 Task: Create Records for Expense Category object.
Action: Mouse moved to (10, 67)
Screenshot: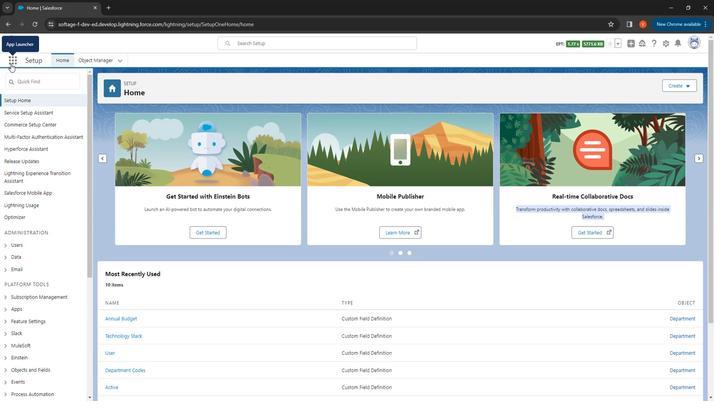 
Action: Mouse pressed left at (10, 67)
Screenshot: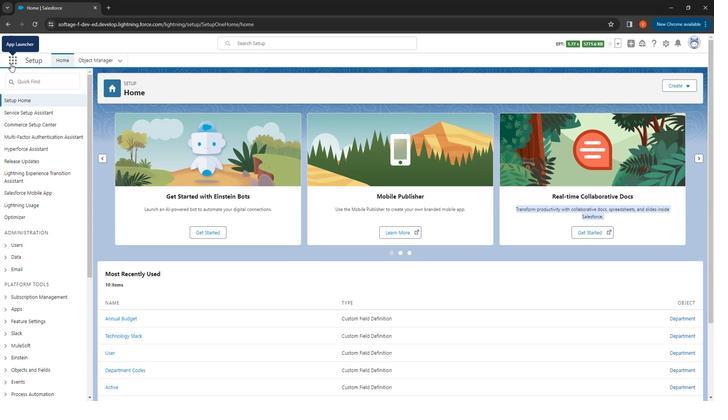 
Action: Mouse moved to (56, 100)
Screenshot: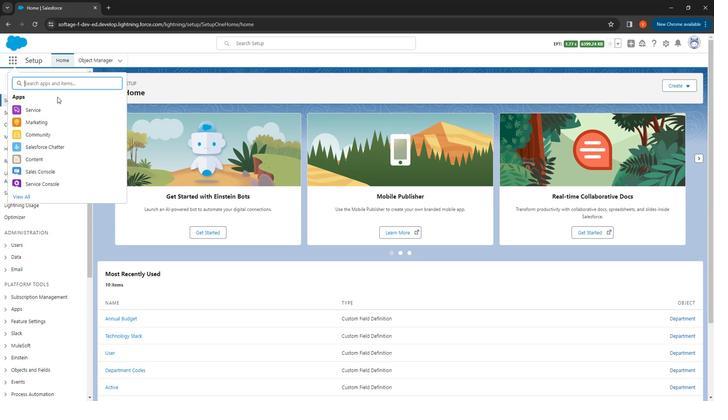 
Action: Key pressed e
Screenshot: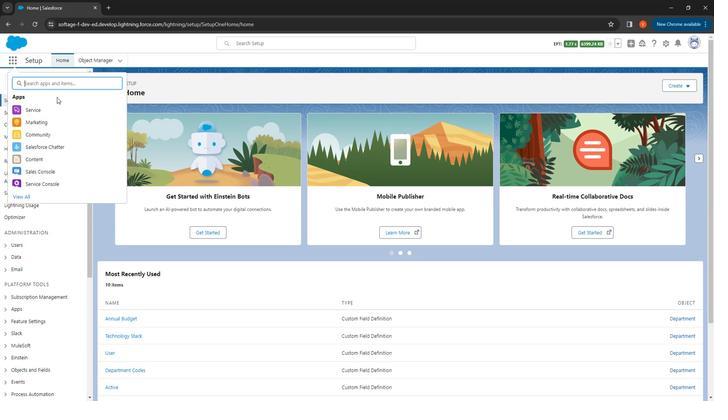 
Action: Mouse moved to (56, 101)
Screenshot: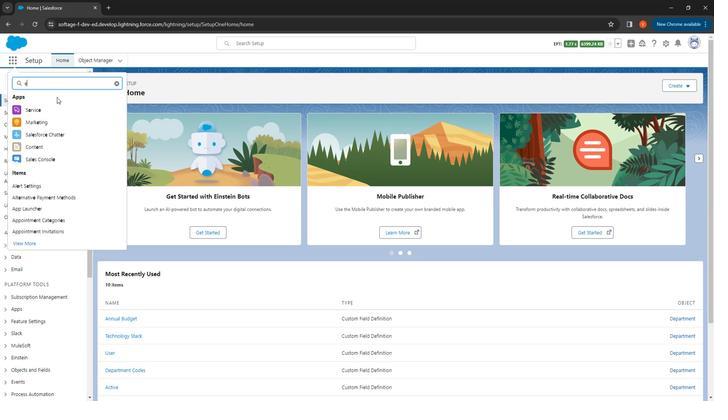 
Action: Key pressed x
Screenshot: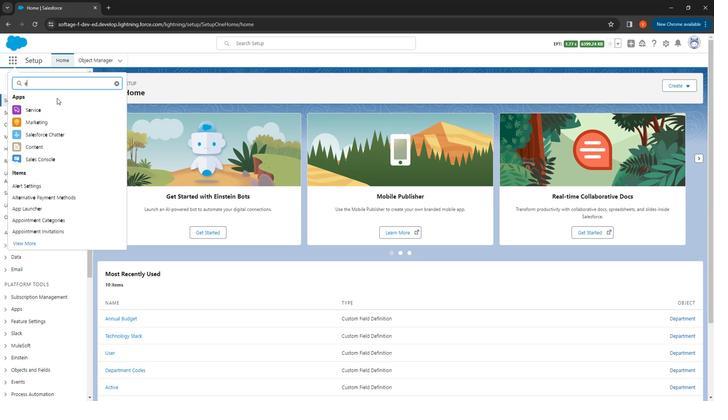 
Action: Mouse moved to (64, 99)
Screenshot: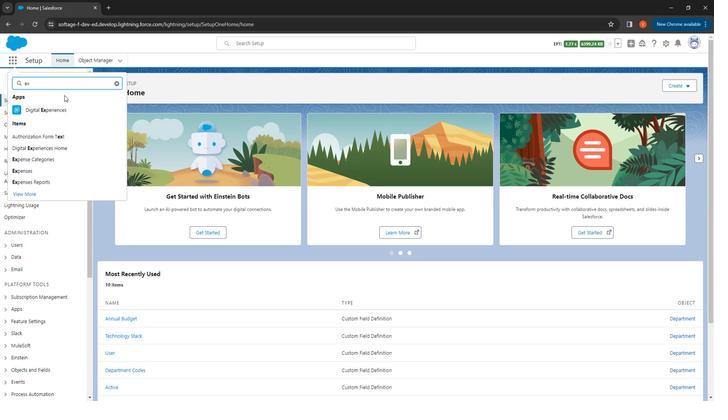 
Action: Key pressed p
Screenshot: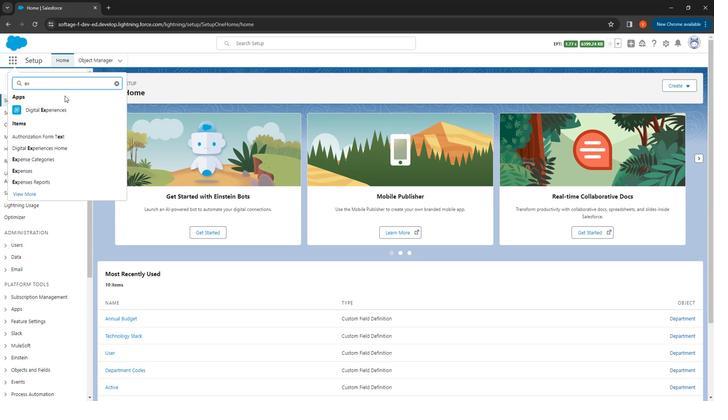 
Action: Mouse moved to (65, 98)
Screenshot: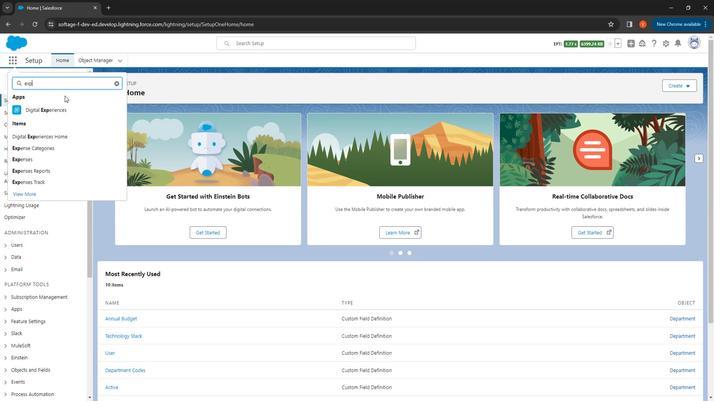 
Action: Key pressed e
Screenshot: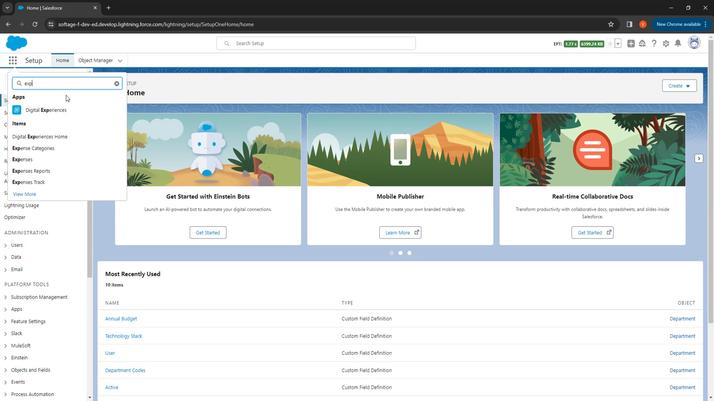 
Action: Mouse moved to (66, 98)
Screenshot: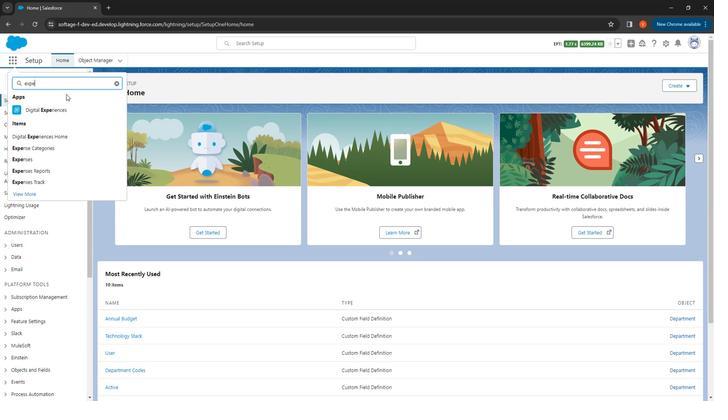 
Action: Key pressed n
Screenshot: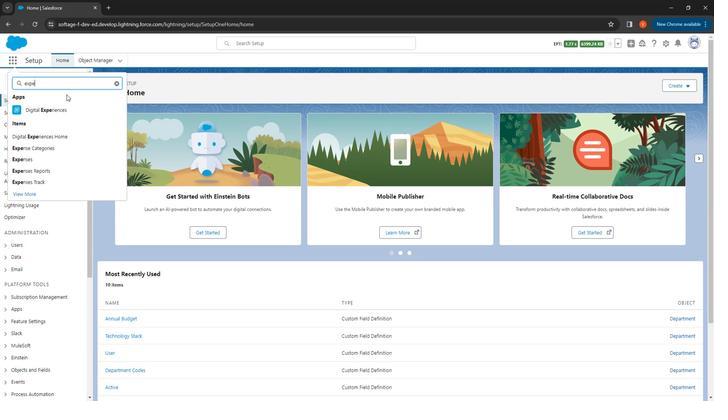 
Action: Mouse moved to (66, 98)
Screenshot: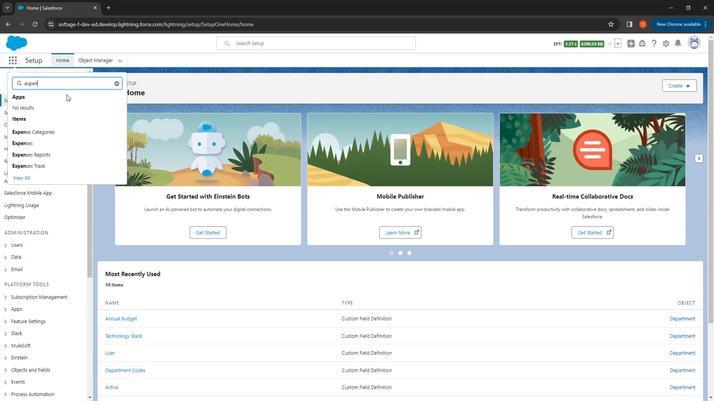 
Action: Key pressed s
Screenshot: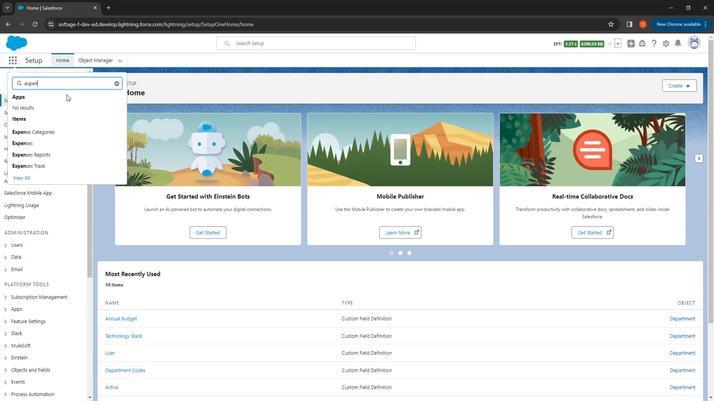 
Action: Mouse moved to (34, 132)
Screenshot: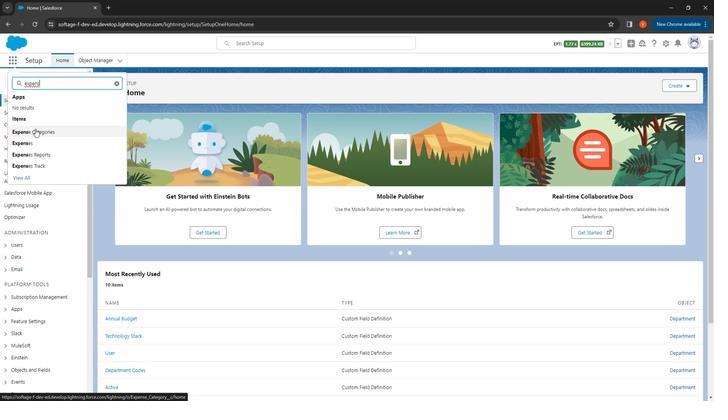 
Action: Mouse pressed left at (34, 132)
Screenshot: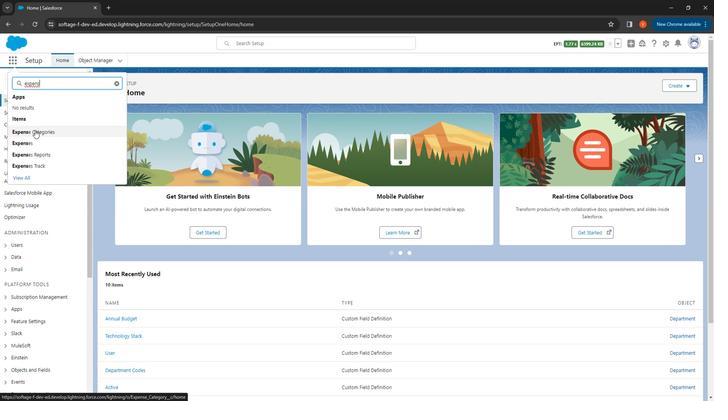 
Action: Mouse moved to (620, 92)
Screenshot: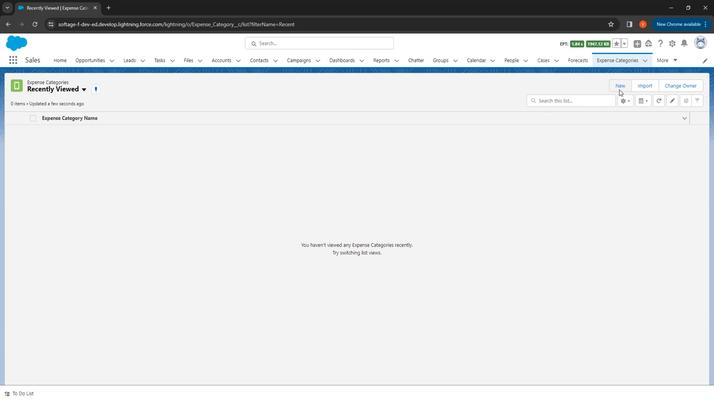 
Action: Mouse pressed left at (620, 92)
Screenshot: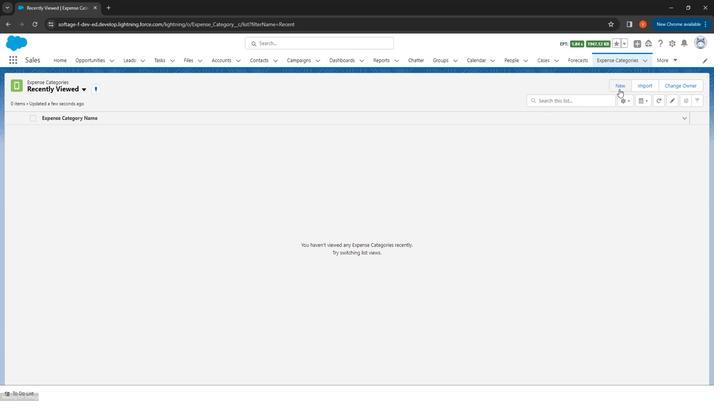 
Action: Mouse moved to (264, 124)
Screenshot: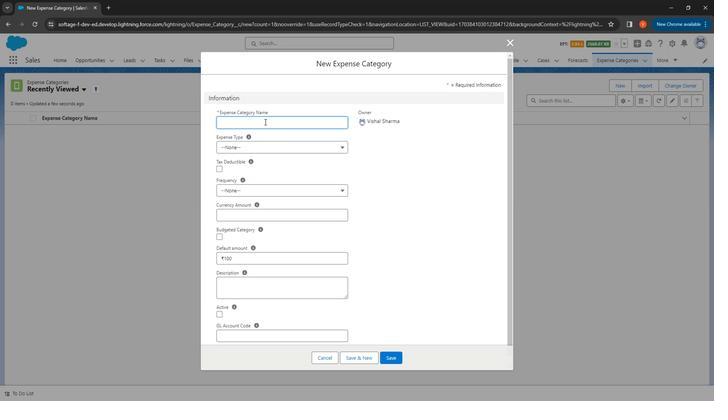 
Action: Mouse pressed left at (264, 124)
Screenshot: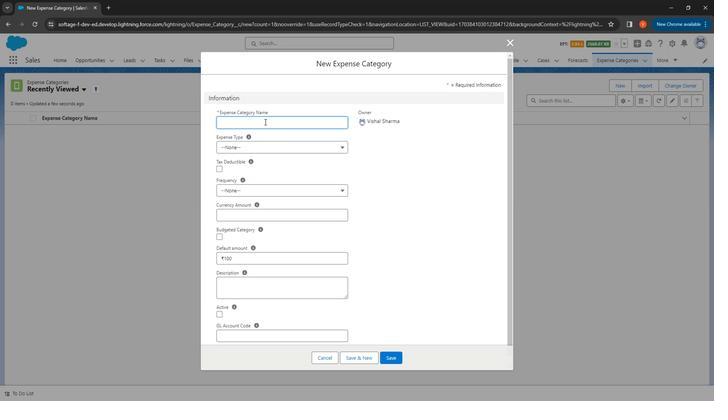 
Action: Mouse moved to (246, 112)
Screenshot: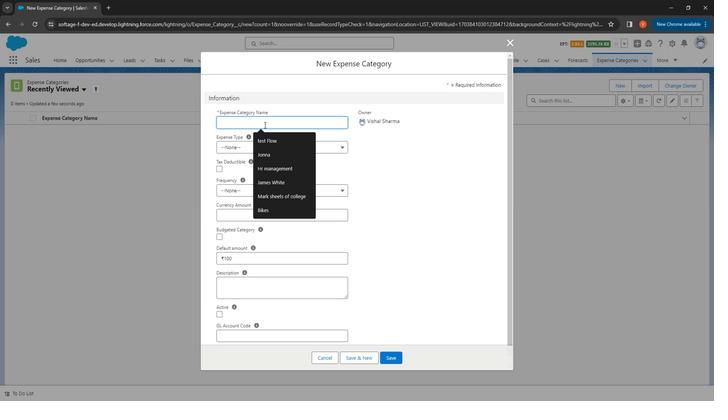 
Action: Key pressed <Key.shift>
Screenshot: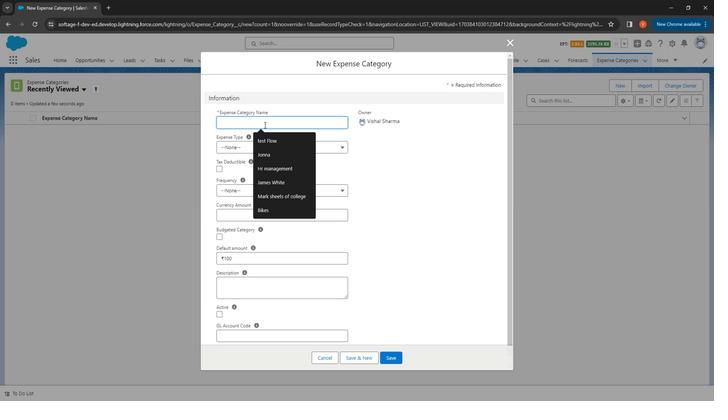 
Action: Mouse moved to (240, 107)
Screenshot: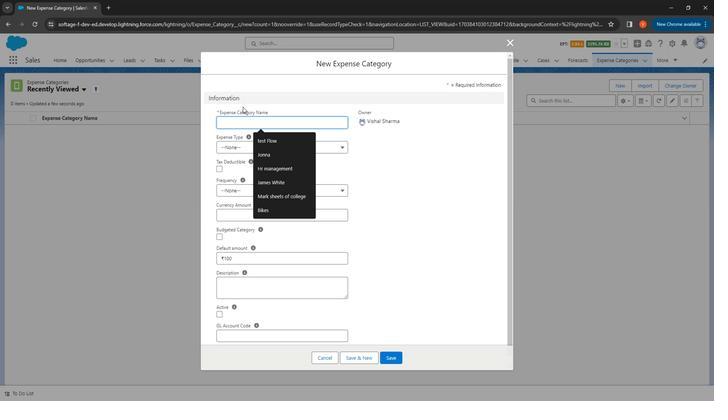 
Action: Key pressed <Key.shift><Key.shift><Key.shift><Key.shift><Key.shift><Key.shift><Key.shift><Key.shift><Key.shift><Key.shift><Key.shift>My<Key.space><Key.shift><Key.shift><Key.shift><Key.shift><Key.shift><Key.shift><Key.shift><Key.shift><Key.shift><Key.shift>Expence<Key.backspace>se<Key.backspace><Key.backspace>s<Key.backspace><Key.backspace>se<Key.left><Key.left><Key.left><Key.left><Key.left><Key.left><Key.left><Key.shift><Key.shift>Personal<Key.space>
Screenshot: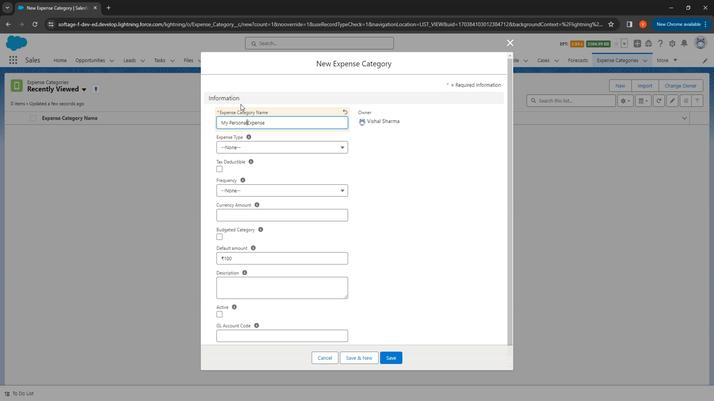 
Action: Mouse moved to (259, 149)
Screenshot: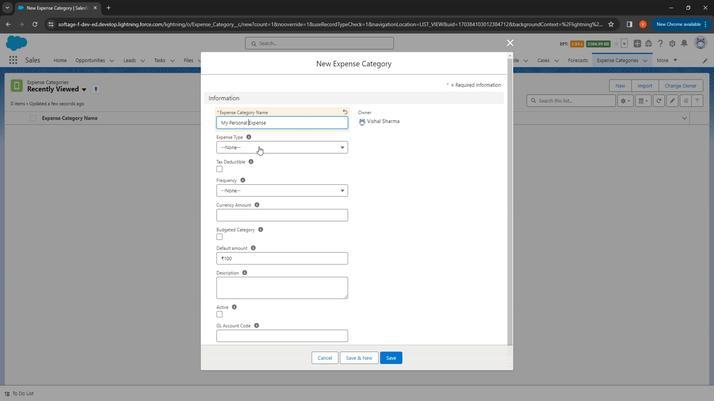 
Action: Mouse pressed left at (259, 149)
Screenshot: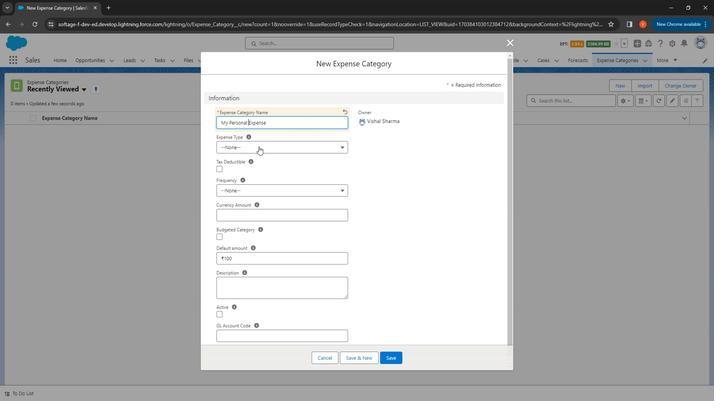
Action: Mouse moved to (268, 195)
Screenshot: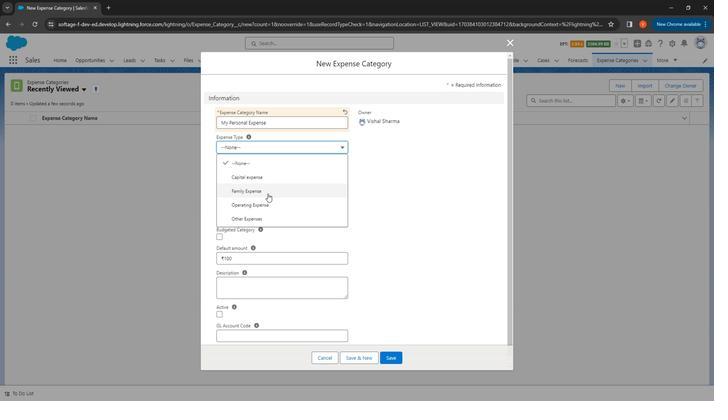 
Action: Mouse pressed left at (268, 195)
Screenshot: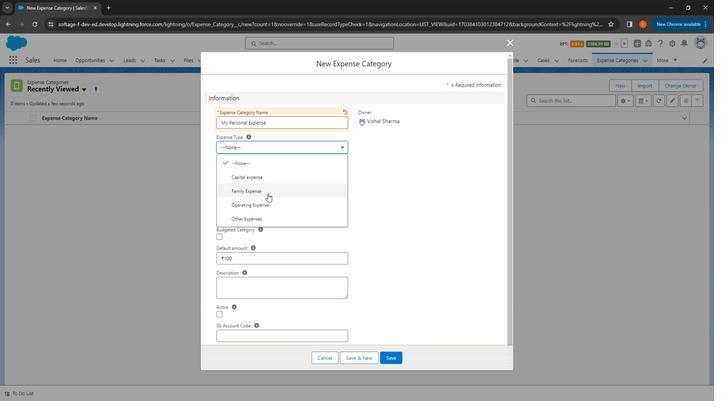 
Action: Mouse moved to (219, 170)
Screenshot: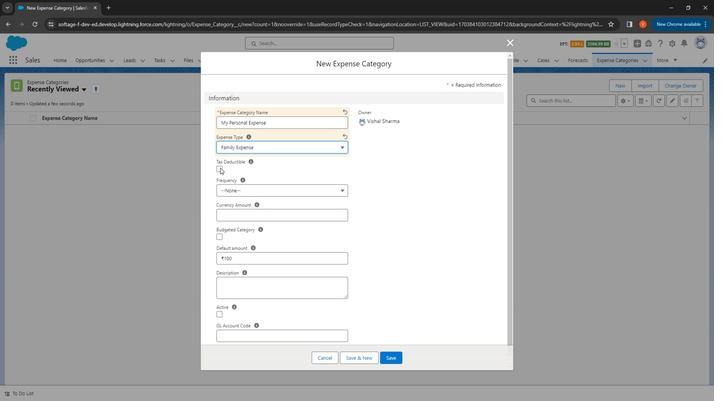 
Action: Mouse pressed left at (219, 170)
Screenshot: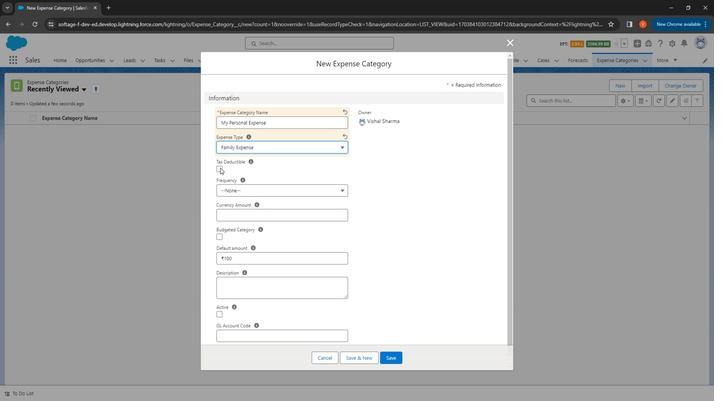 
Action: Mouse moved to (282, 189)
Screenshot: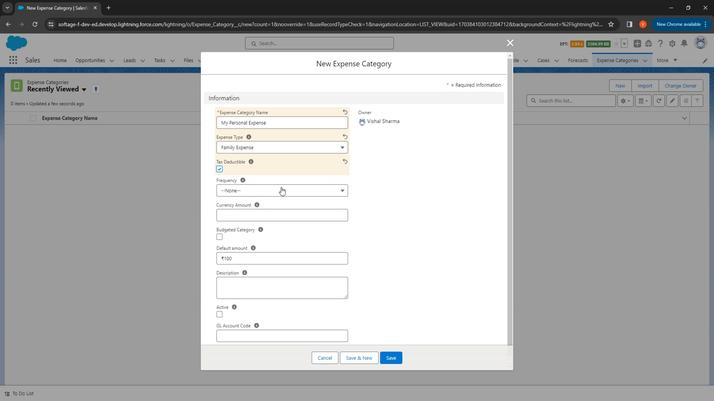 
Action: Mouse pressed left at (282, 189)
Screenshot: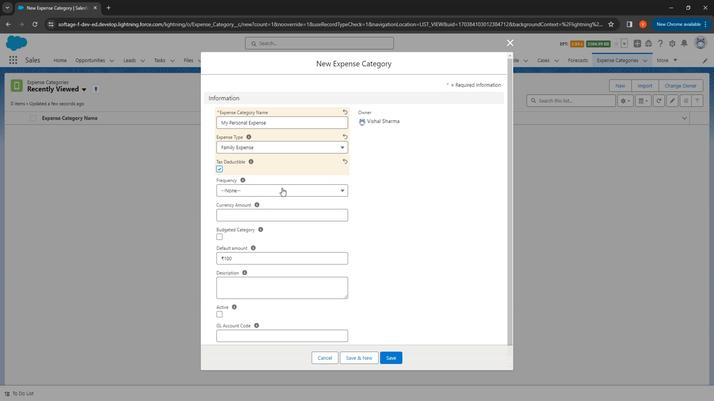 
Action: Mouse moved to (263, 237)
Screenshot: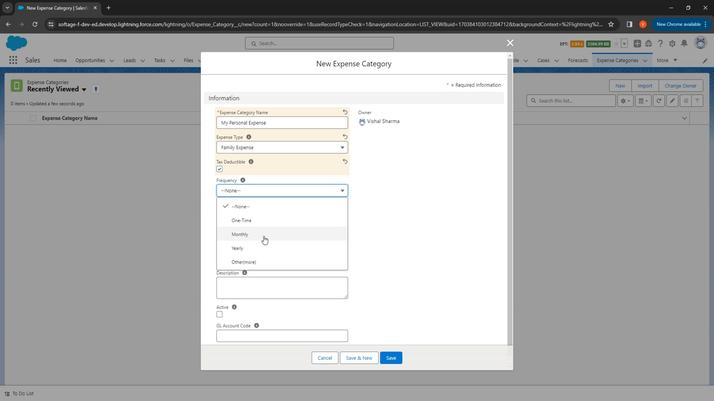 
Action: Mouse pressed left at (263, 237)
Screenshot: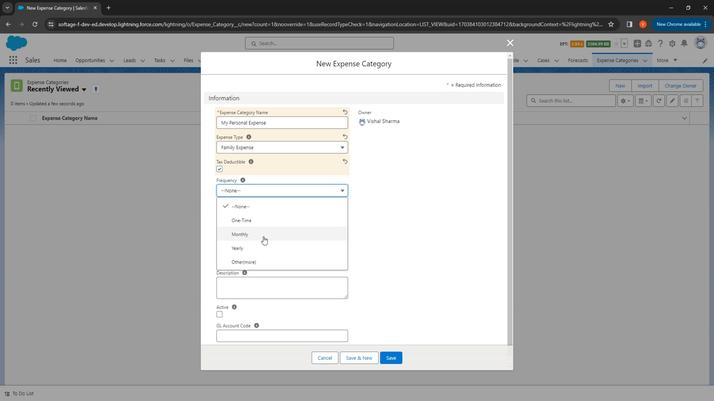 
Action: Mouse moved to (251, 218)
Screenshot: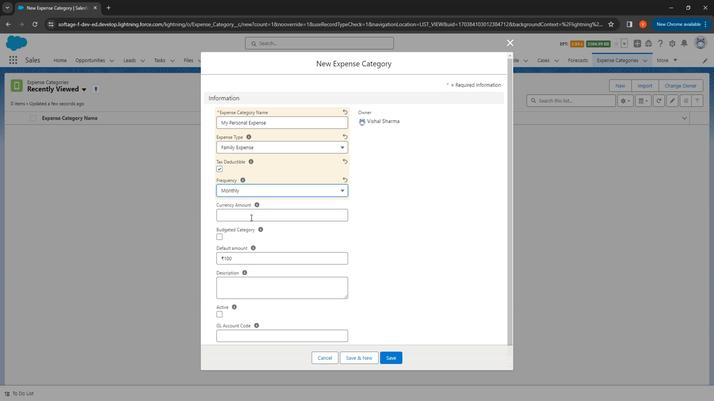 
Action: Mouse pressed left at (251, 218)
Screenshot: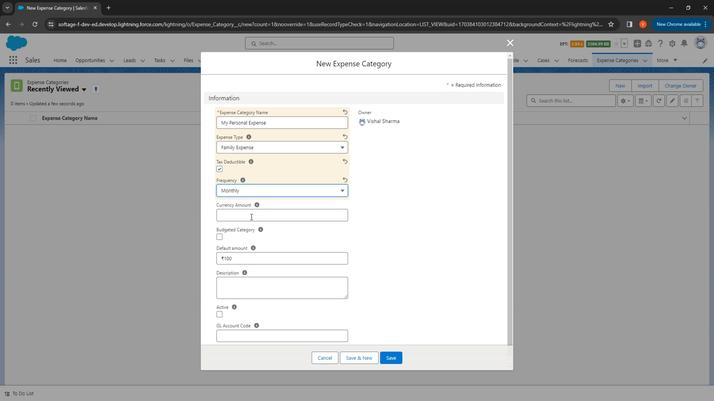 
Action: Mouse moved to (246, 224)
Screenshot: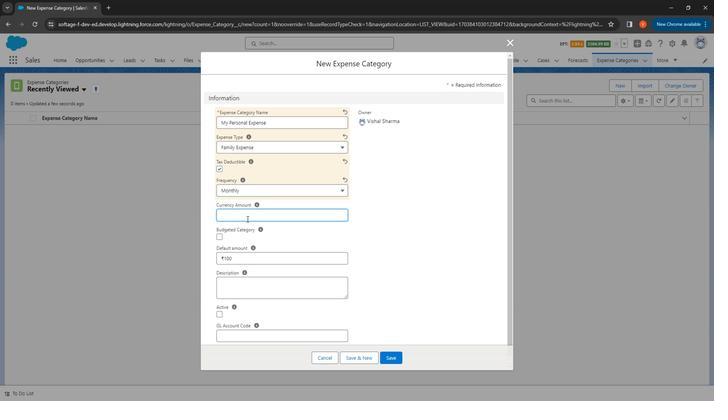 
Action: Key pressed 1
Screenshot: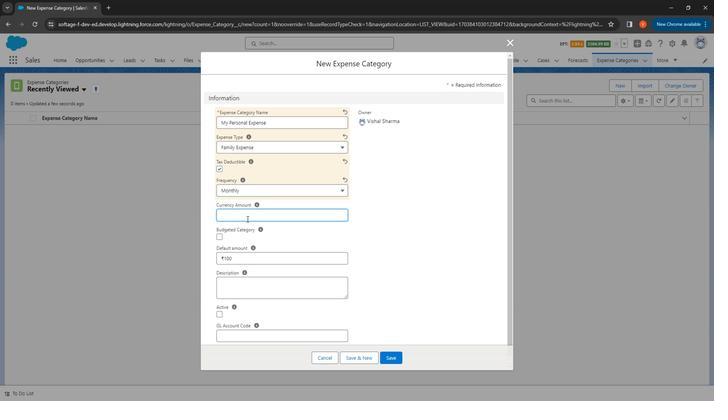 
Action: Mouse moved to (238, 232)
Screenshot: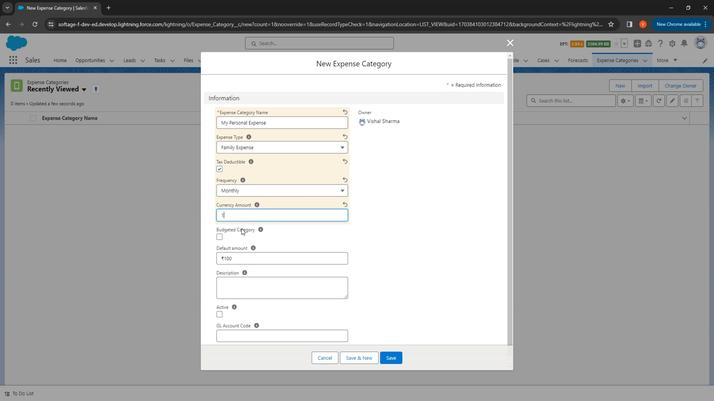 
Action: Key pressed 0
Screenshot: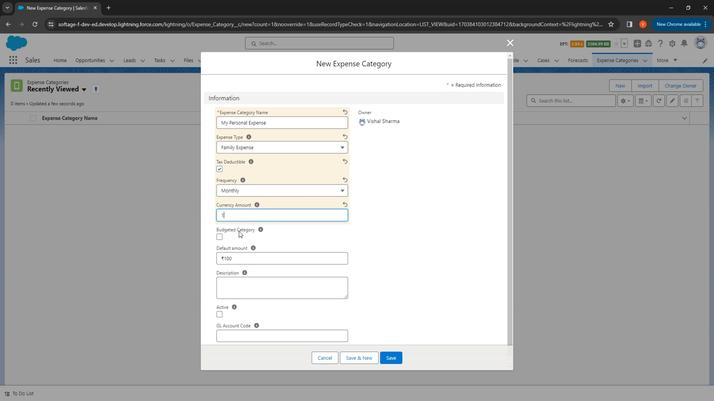 
Action: Mouse moved to (238, 232)
Screenshot: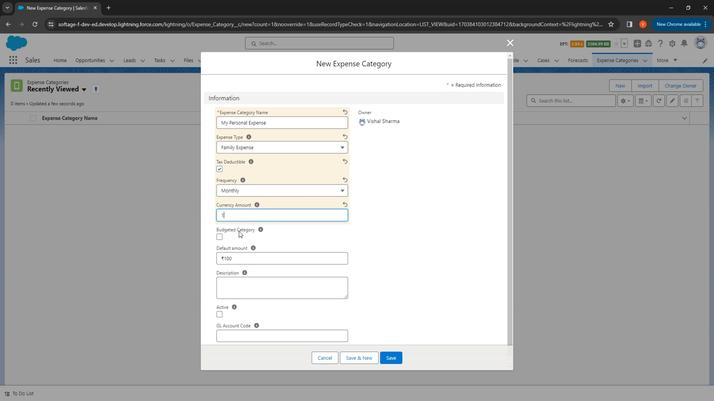 
Action: Key pressed 0
Screenshot: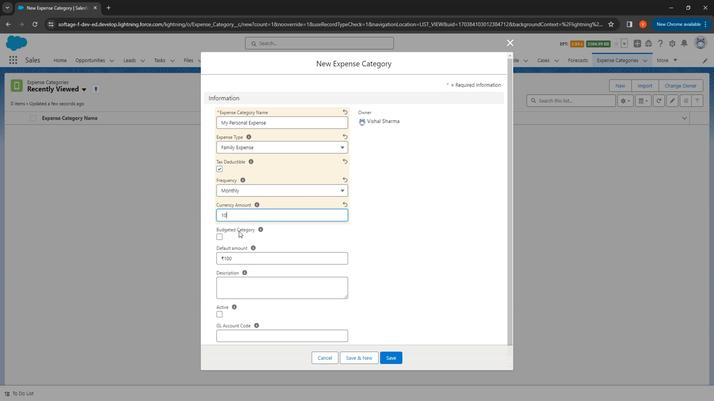 
Action: Mouse moved to (239, 231)
Screenshot: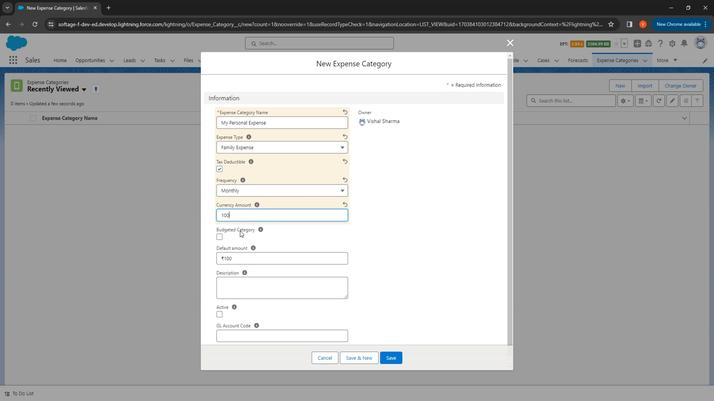 
Action: Key pressed 0
Screenshot: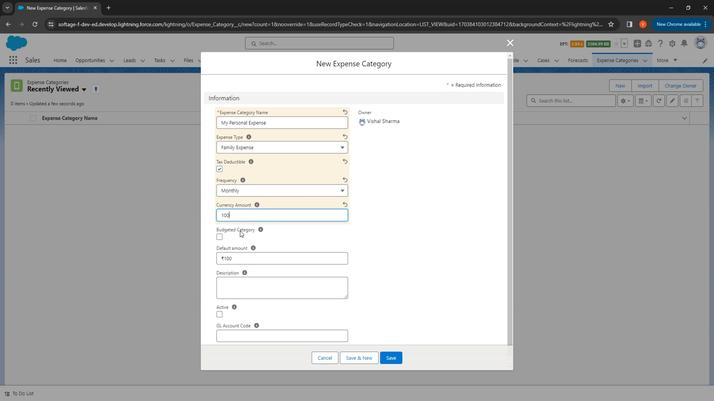 
Action: Mouse moved to (251, 229)
Screenshot: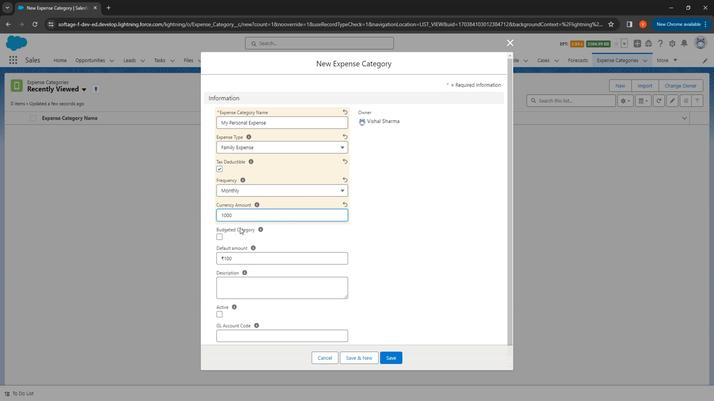 
Action: Key pressed 0
Screenshot: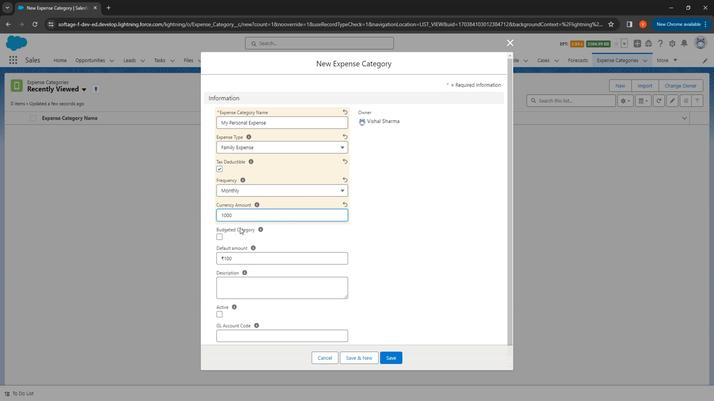 
Action: Mouse moved to (336, 231)
Screenshot: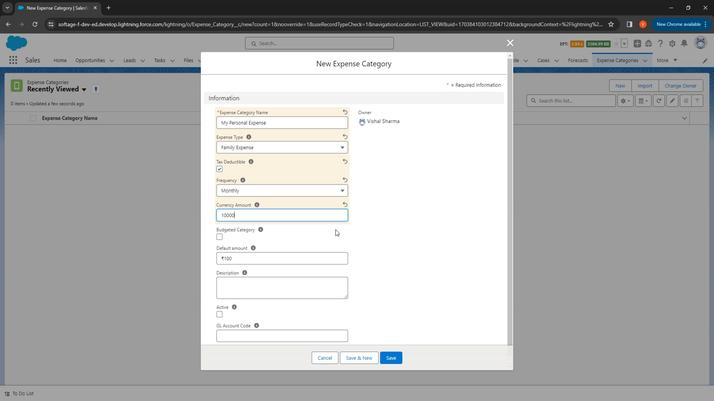 
Action: Mouse pressed left at (336, 231)
Screenshot: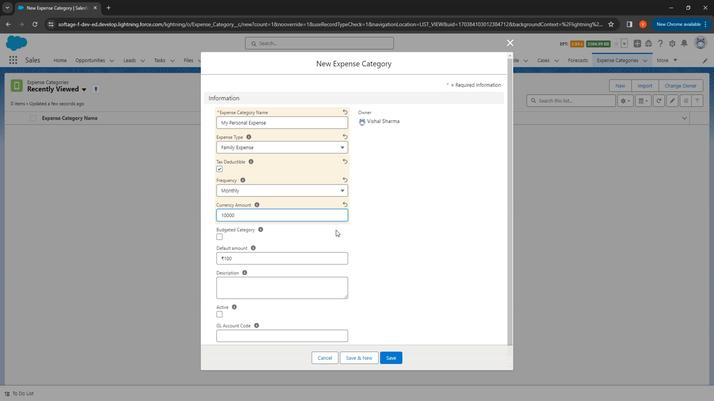 
Action: Mouse moved to (218, 236)
Screenshot: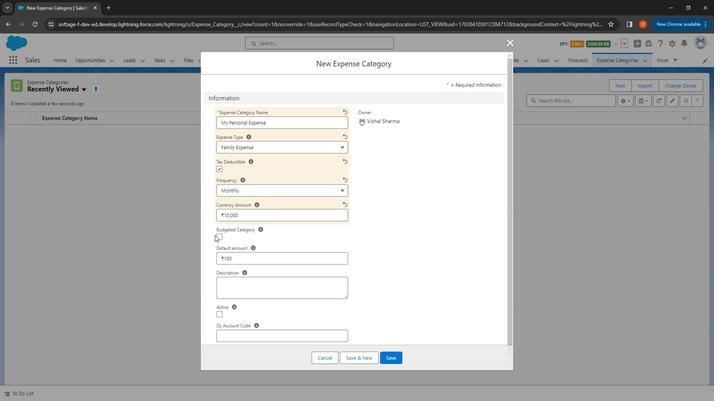 
Action: Mouse pressed left at (218, 236)
Screenshot: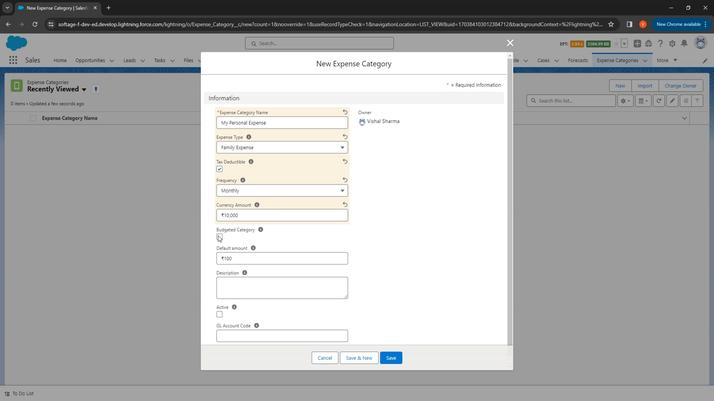 
Action: Mouse moved to (244, 260)
Screenshot: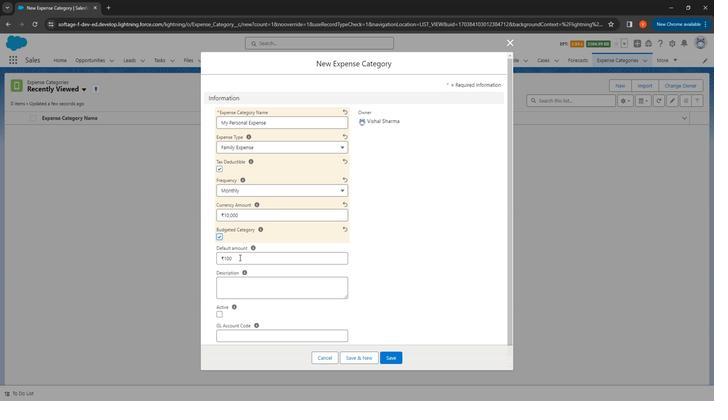 
Action: Mouse pressed left at (244, 260)
Screenshot: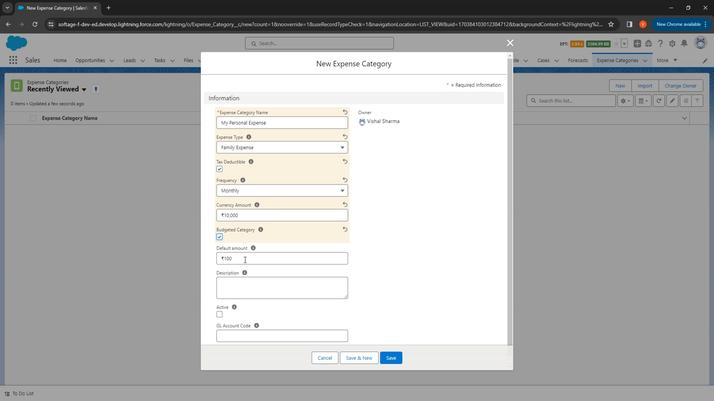 
Action: Mouse moved to (460, 272)
Screenshot: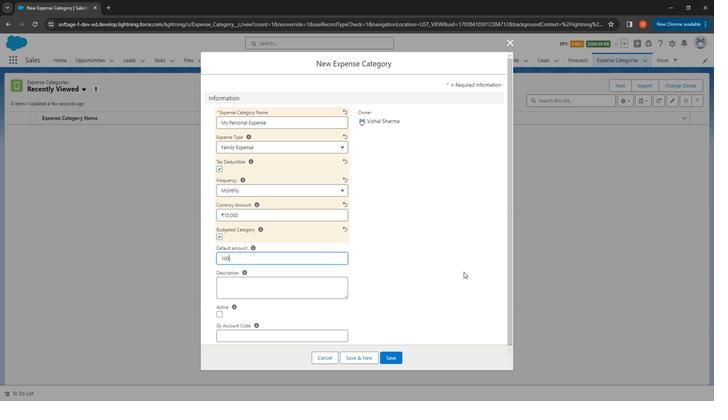 
Action: Mouse pressed left at (460, 272)
Screenshot: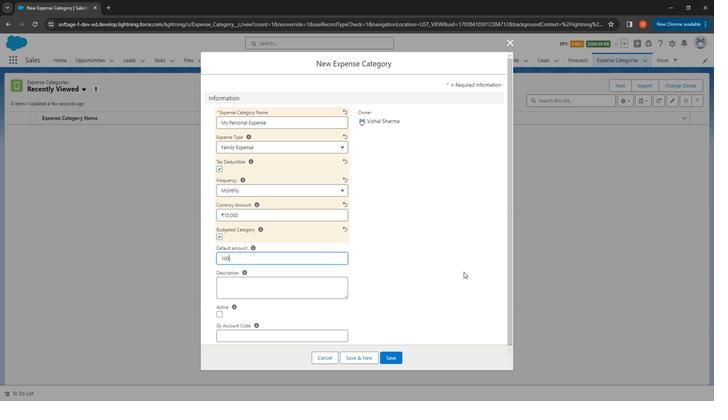 
Action: Mouse moved to (375, 268)
Screenshot: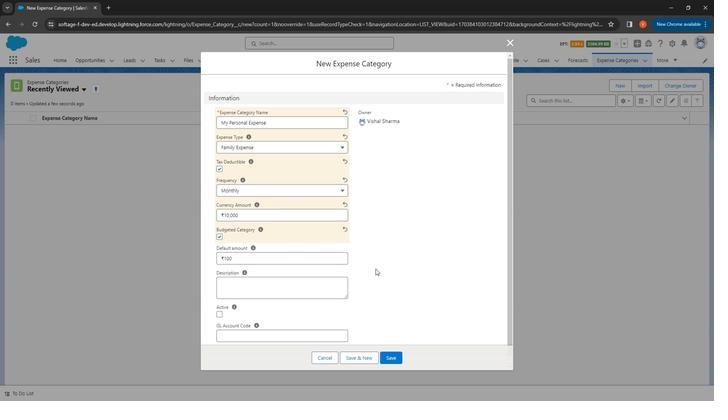 
Action: Mouse scrolled (375, 268) with delta (0, 0)
Screenshot: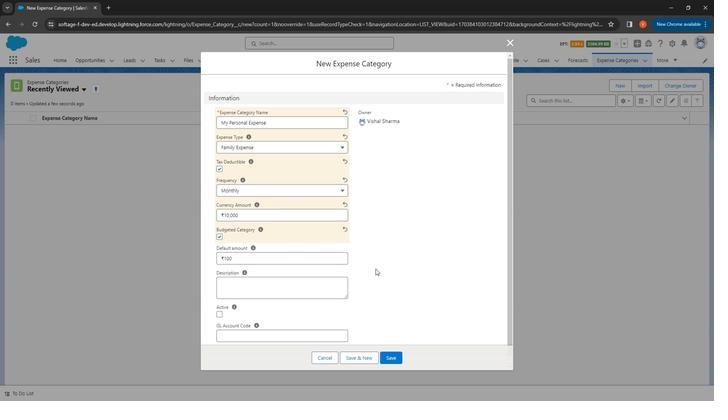 
Action: Mouse moved to (375, 267)
Screenshot: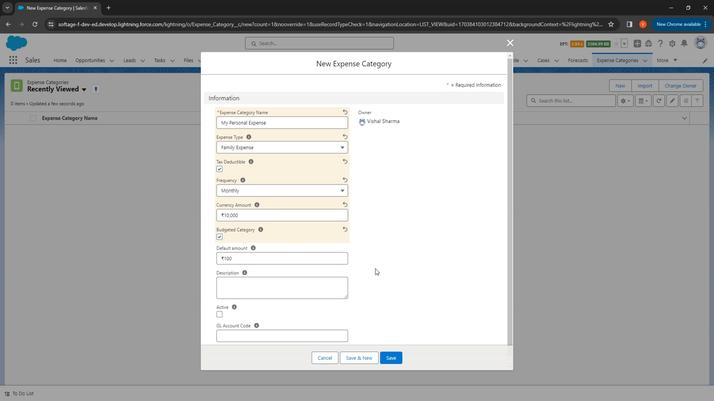 
Action: Mouse scrolled (375, 266) with delta (0, 0)
Screenshot: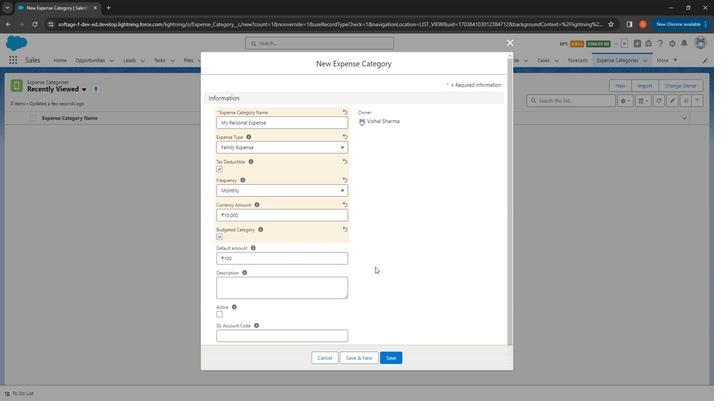 
Action: Mouse moved to (375, 265)
Screenshot: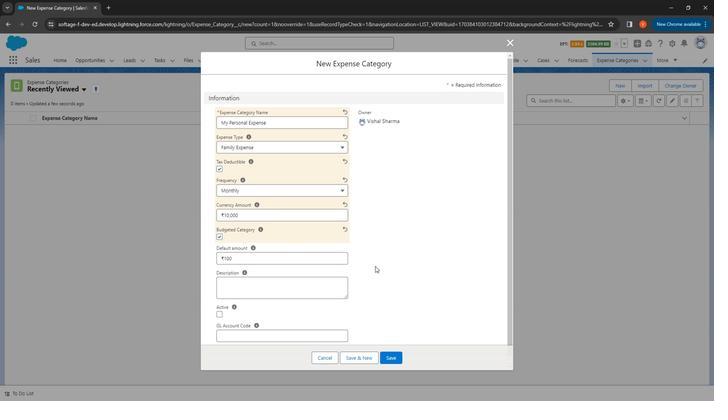 
Action: Mouse scrolled (375, 264) with delta (0, 0)
Screenshot: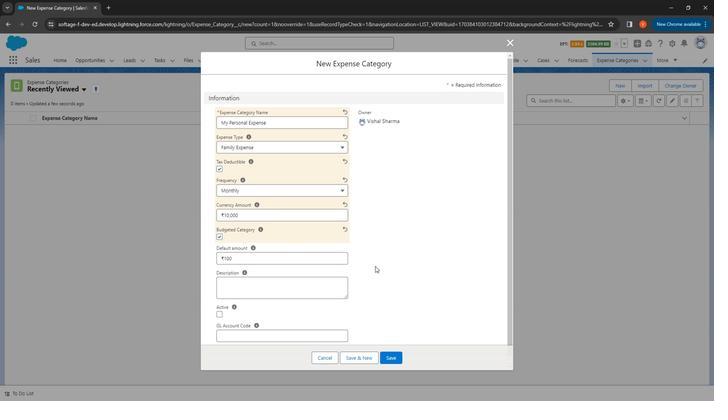 
Action: Mouse moved to (268, 273)
Screenshot: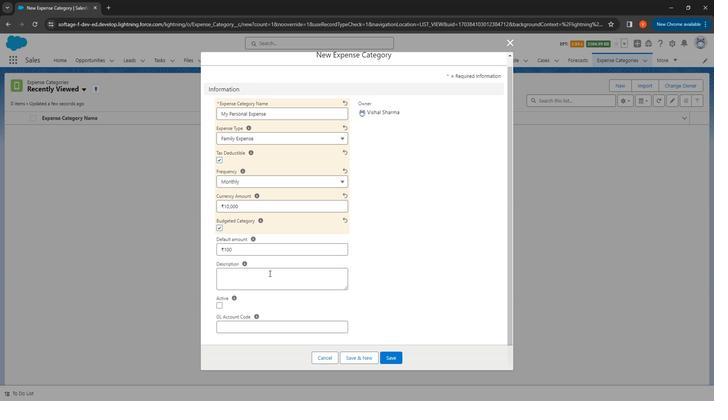 
Action: Mouse pressed left at (268, 273)
Screenshot: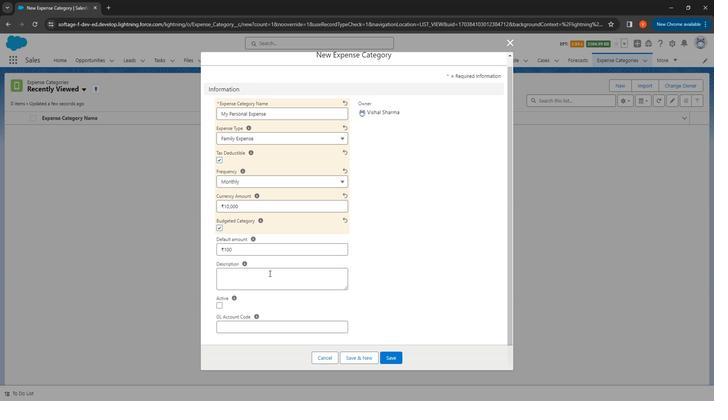 
Action: Mouse moved to (245, 248)
Screenshot: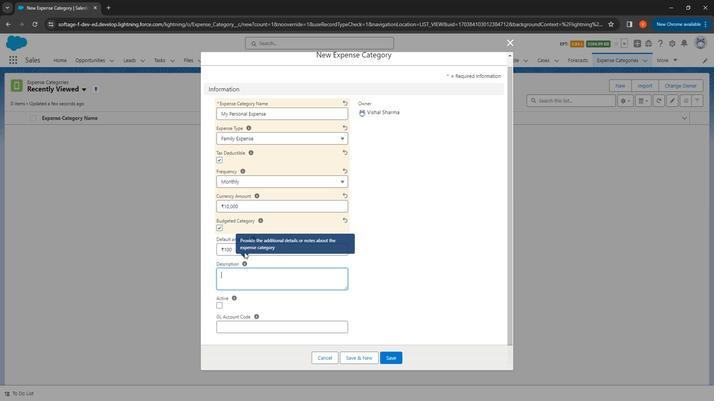 
Action: Key pressed <Key.shift>
Screenshot: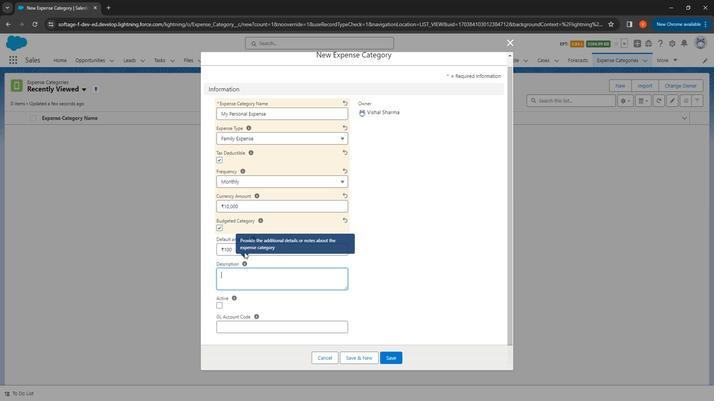 
Action: Mouse moved to (240, 231)
Screenshot: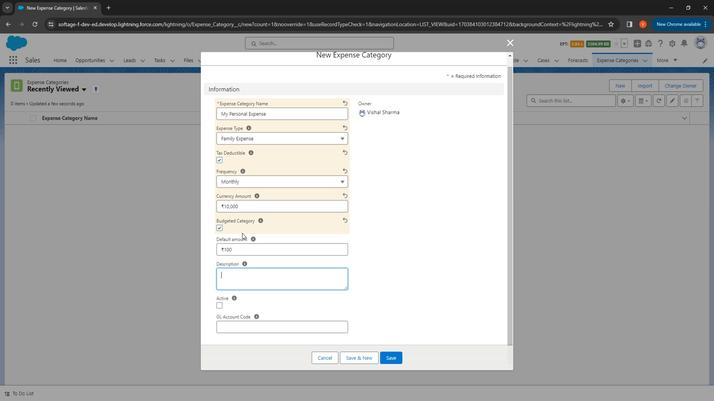 
Action: Key pressed <Key.shift><Key.shift><Key.shift><Key.shift><Key.shift><Key.shift><Key.shift><Key.shift><Key.shift><Key.shift><Key.shift><Key.shift><Key.shift><Key.shift><Key.shift><Key.shift><Key.shift>My<Key.space>own<Key.space><Key.shift>Custom<Key.space><Key.shift>E<Key.backspace>expanse<Key.space>relate<Key.space><Key.backspace>d<Key.space>to<Key.space>my<Key.space>family
Screenshot: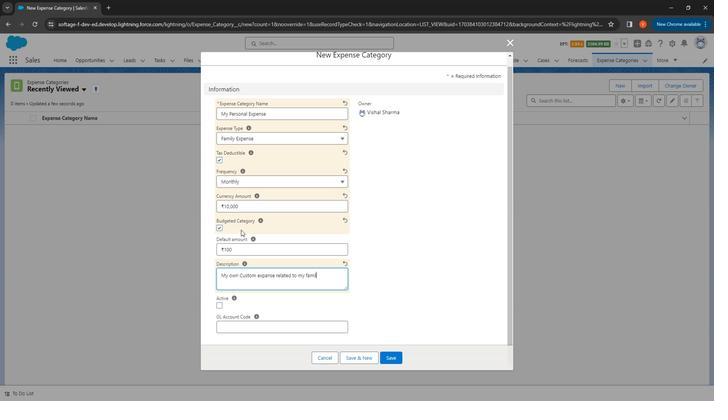
Action: Mouse moved to (217, 305)
Screenshot: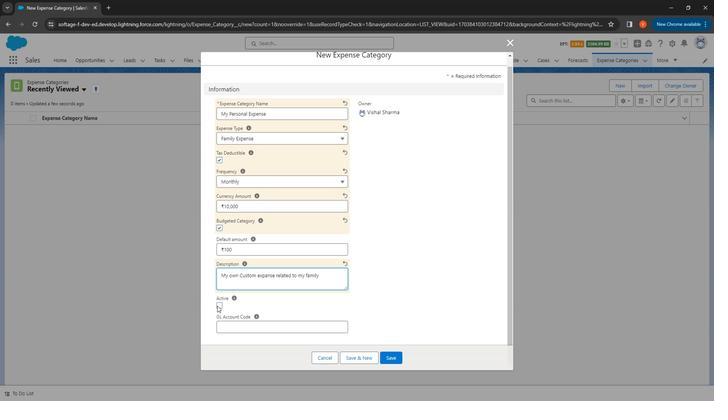 
Action: Mouse pressed left at (217, 305)
Screenshot: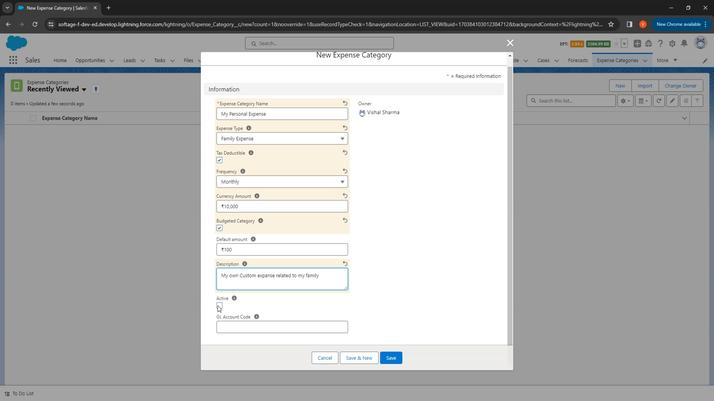 
Action: Mouse moved to (267, 326)
Screenshot: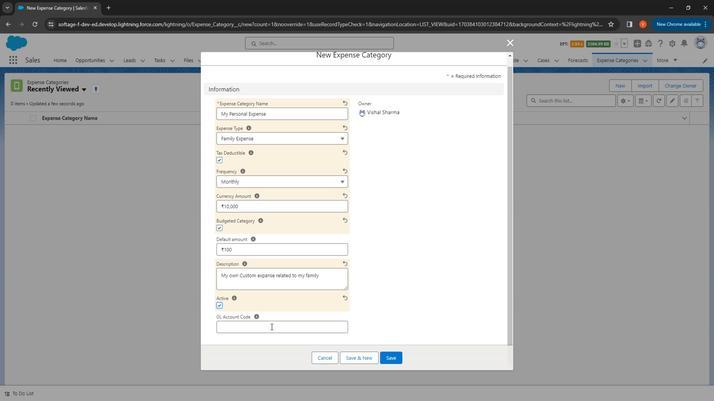 
Action: Mouse pressed left at (267, 326)
Screenshot: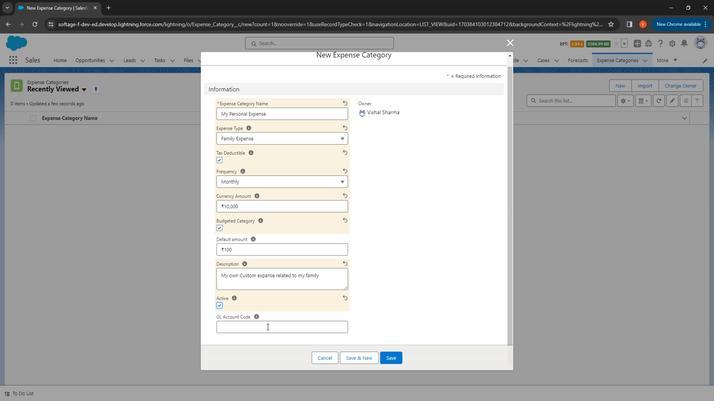 
Action: Mouse moved to (349, 317)
Screenshot: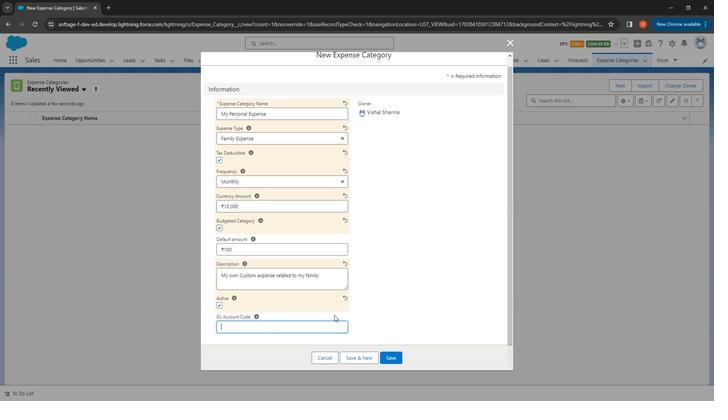 
Action: Mouse scrolled (349, 317) with delta (0, 0)
Screenshot: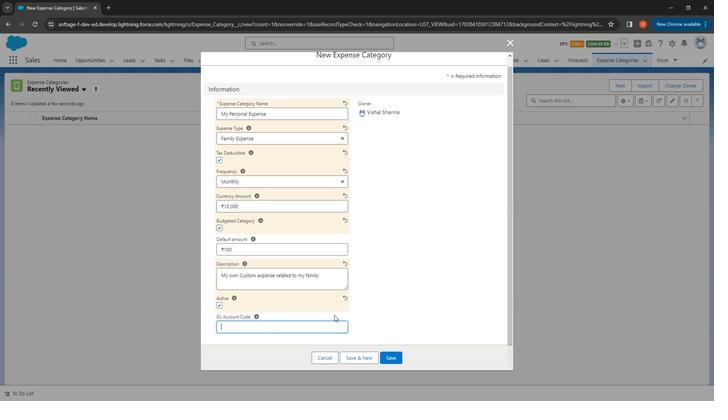 
Action: Mouse moved to (373, 322)
Screenshot: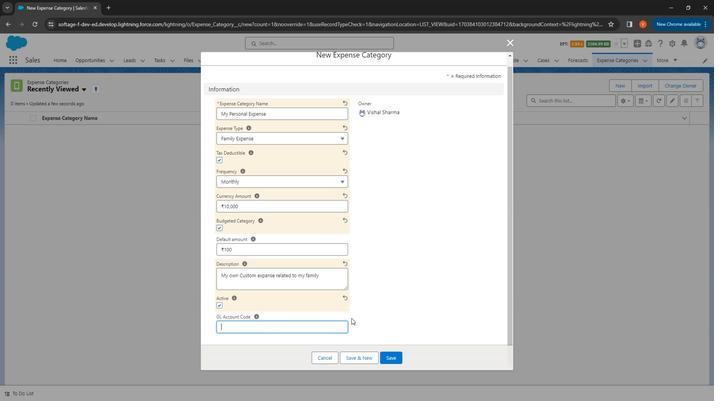 
Action: Mouse scrolled (373, 322) with delta (0, 0)
Screenshot: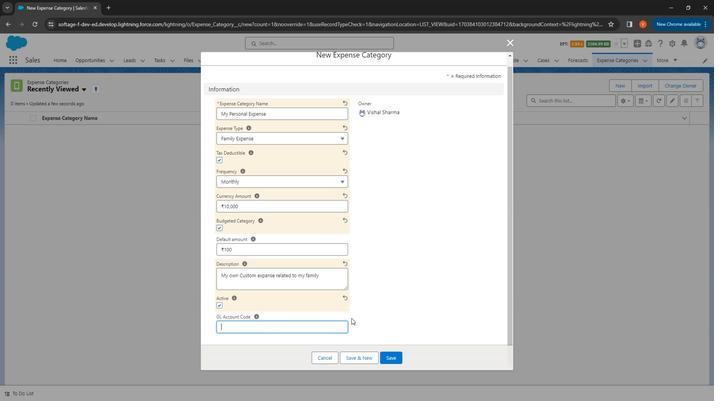 
Action: Mouse moved to (386, 324)
Screenshot: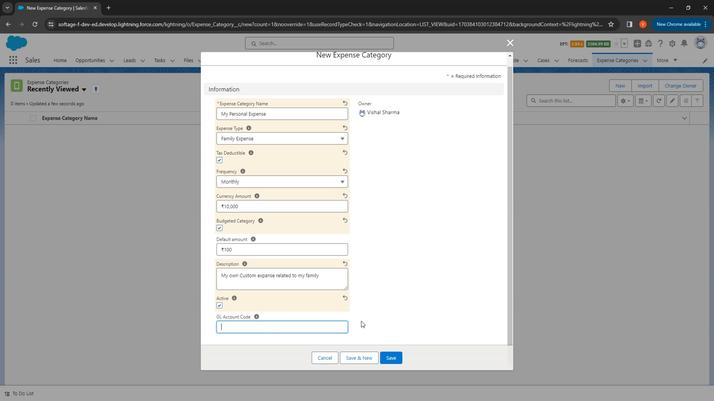 
Action: Mouse scrolled (386, 324) with delta (0, 0)
Screenshot: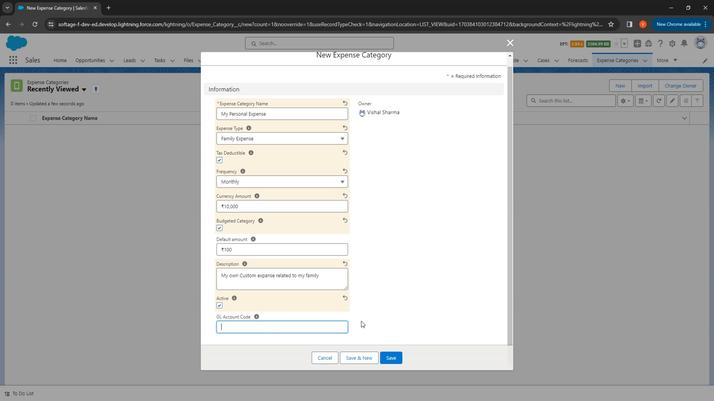 
Action: Mouse moved to (272, 110)
Screenshot: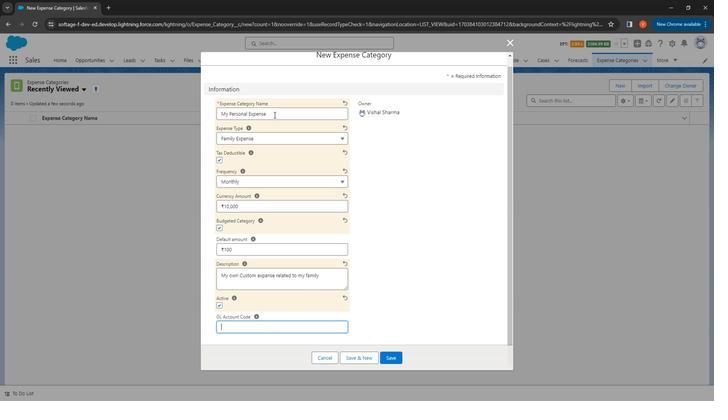 
Action: Key pressed 23
Screenshot: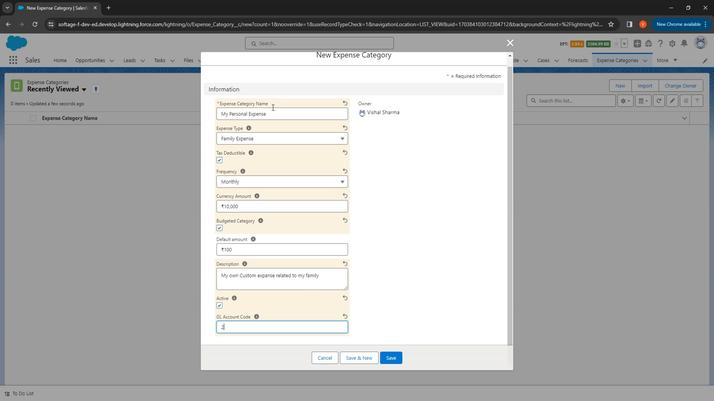 
Action: Mouse moved to (401, 356)
Screenshot: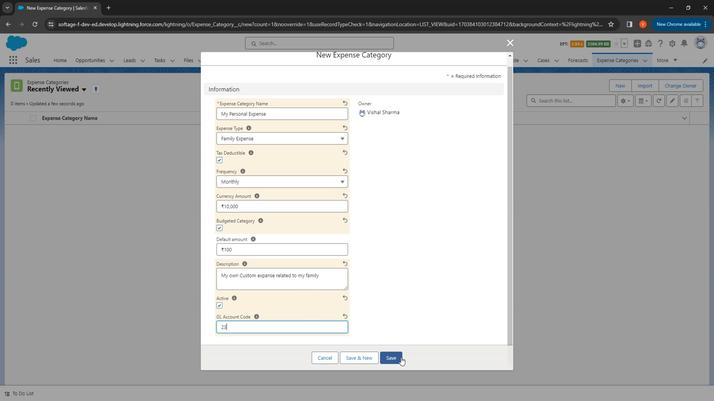 
Action: Mouse pressed left at (401, 356)
Screenshot: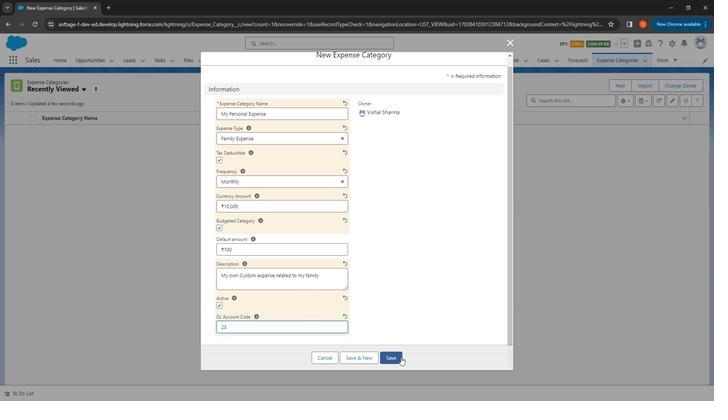
Action: Mouse moved to (629, 63)
Screenshot: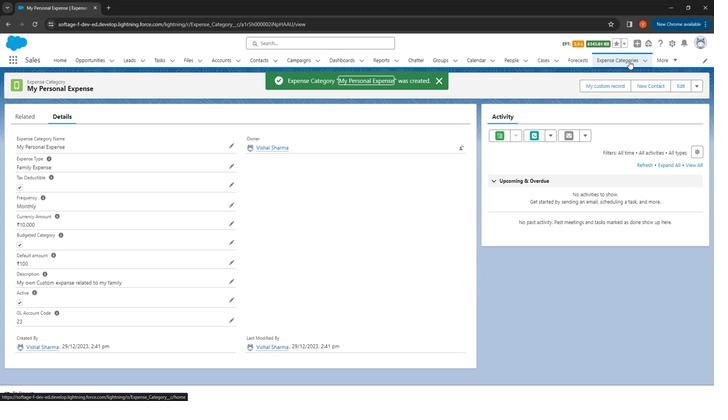 
Action: Mouse pressed left at (629, 63)
Screenshot: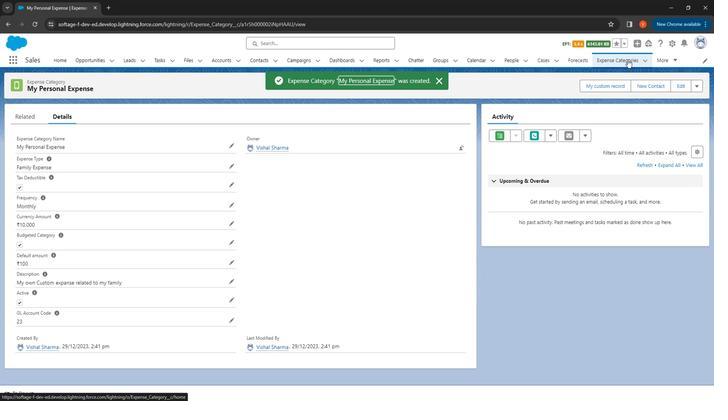 
Action: Mouse moved to (621, 87)
Screenshot: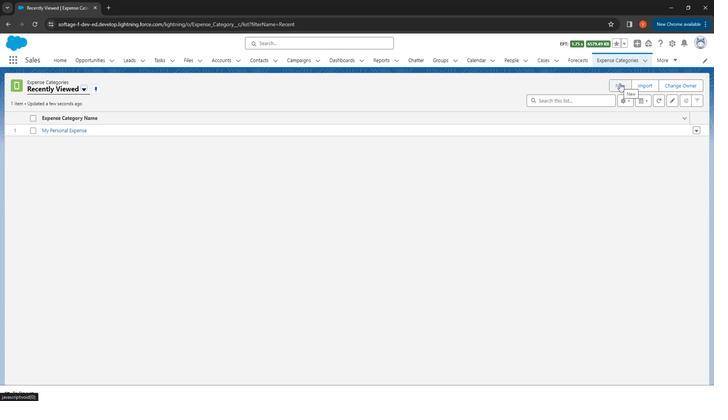 
Action: Mouse pressed left at (621, 87)
Screenshot: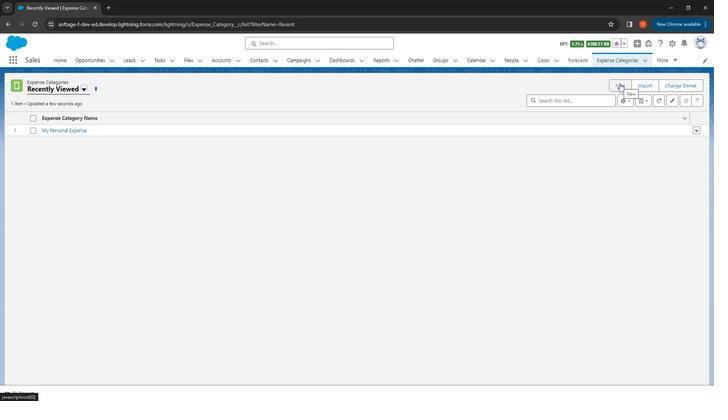 
Action: Mouse moved to (232, 125)
Screenshot: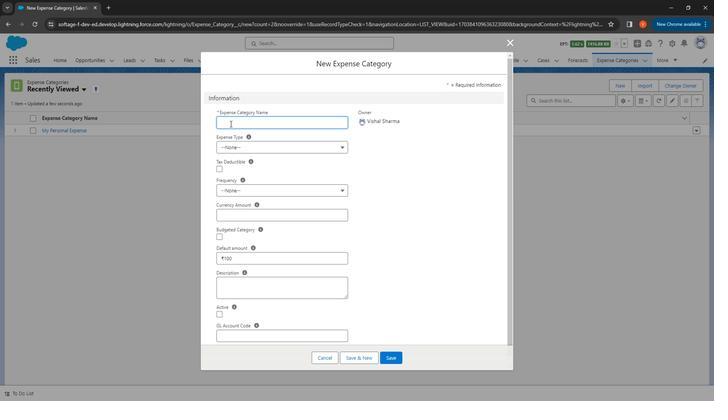 
Action: Mouse pressed left at (232, 125)
Screenshot: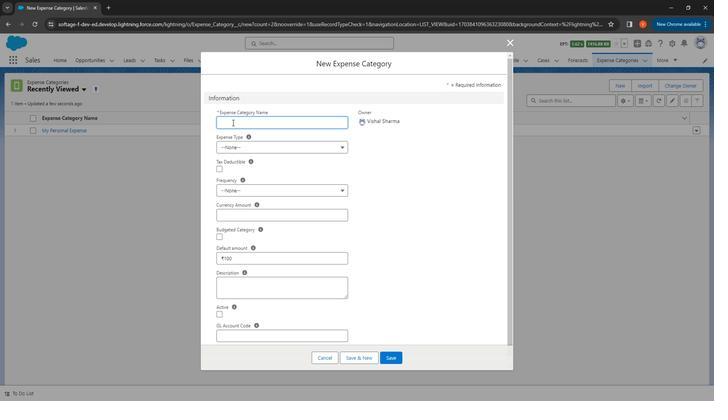 
Action: Mouse moved to (230, 127)
Screenshot: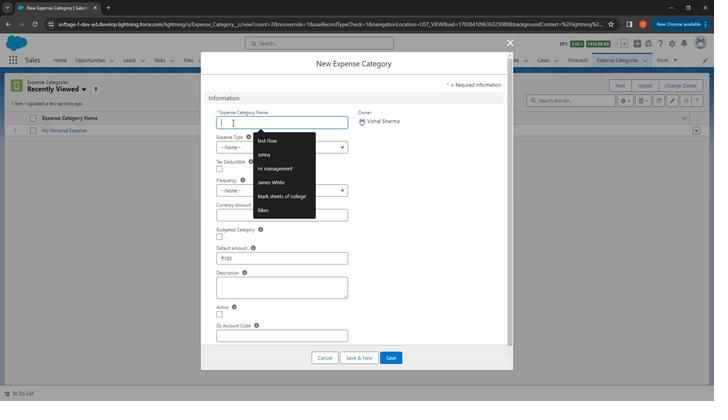 
Action: Key pressed <Key.shift>
Screenshot: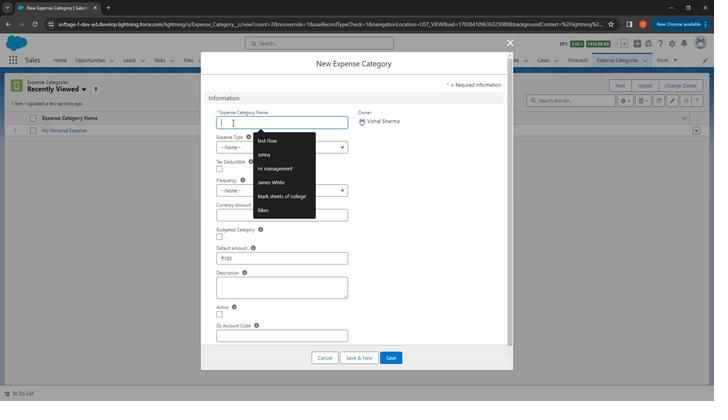 
Action: Mouse moved to (227, 119)
Screenshot: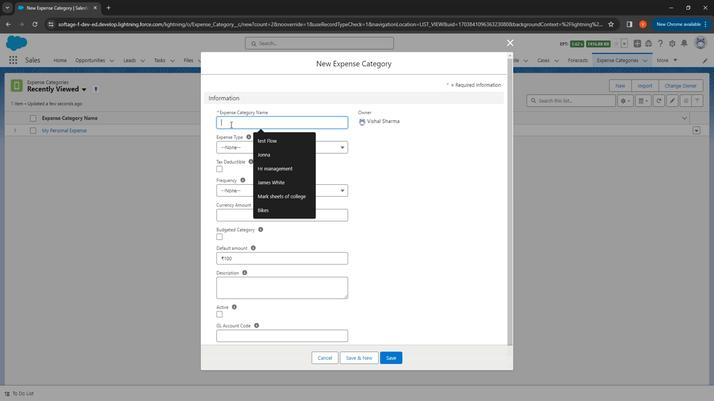 
Action: Key pressed <Key.shift><Key.shift><Key.shift><Key.shift><Key.shift><Key.shift><Key.shift><Key.shift><Key.shift><Key.shift><Key.shift><Key.shift><Key.shift><Key.shift><Key.shift><Key.shift><Key.shift><Key.shift><Key.shift><Key.shift><Key.shift><Key.shift><Key.shift>Parents<Key.space><Key.shift>Expense<Key.space>
Screenshot: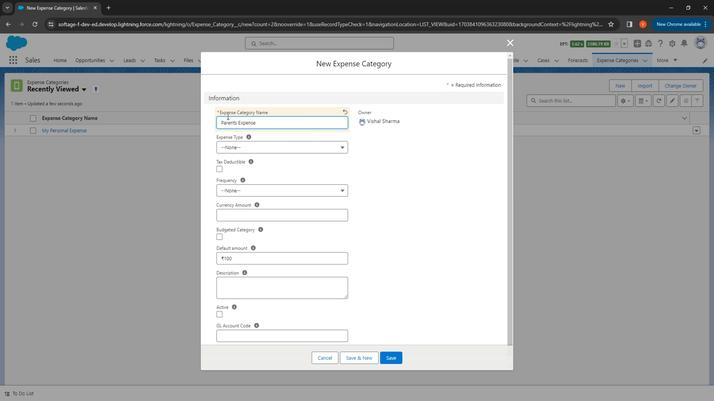 
Action: Mouse moved to (251, 148)
Screenshot: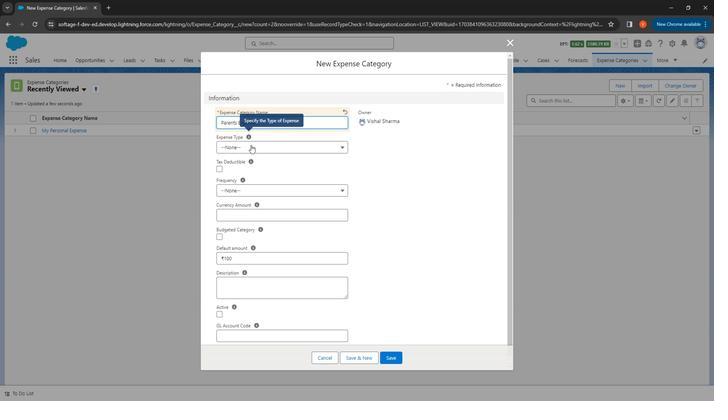 
Action: Mouse pressed left at (251, 148)
Screenshot: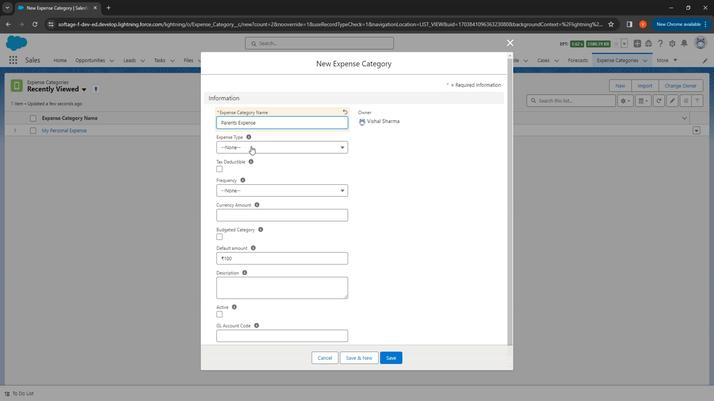
Action: Mouse moved to (267, 191)
Screenshot: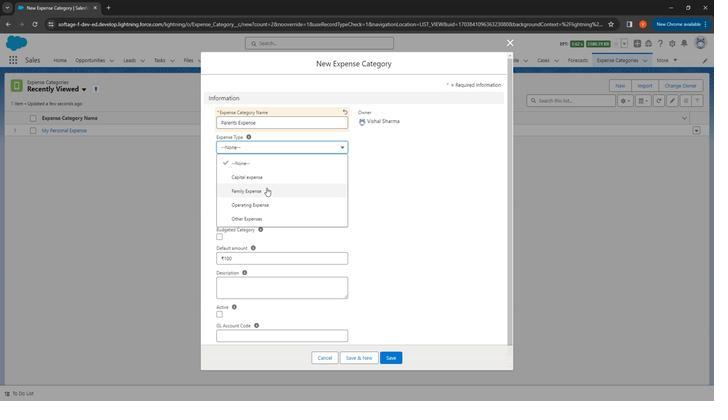 
Action: Mouse pressed left at (267, 191)
Screenshot: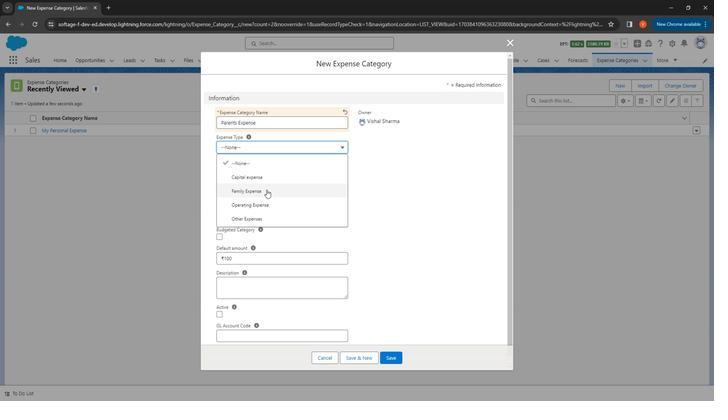 
Action: Mouse moved to (218, 172)
Screenshot: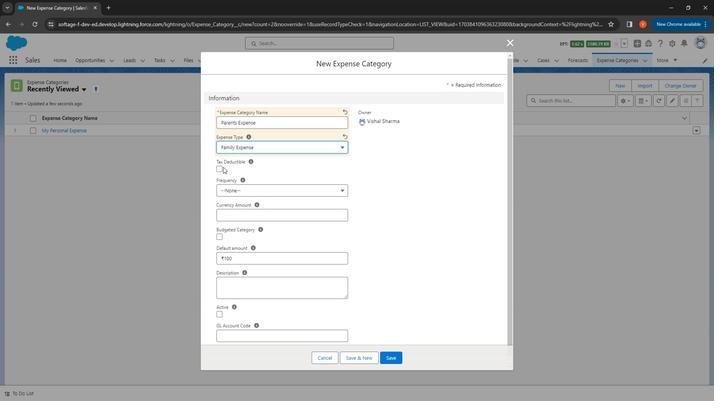 
Action: Mouse pressed left at (218, 172)
Screenshot: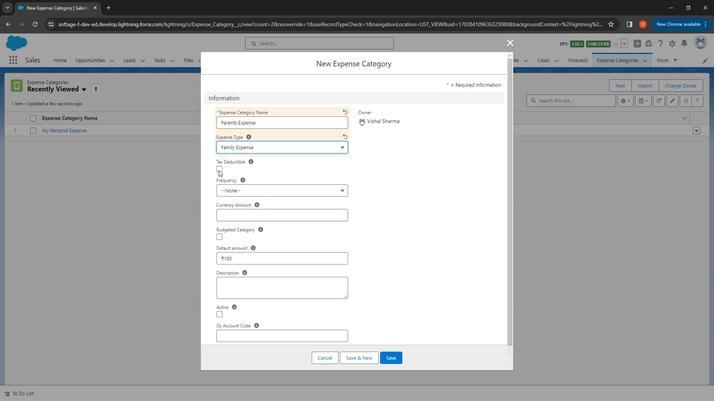 
Action: Mouse moved to (256, 189)
Screenshot: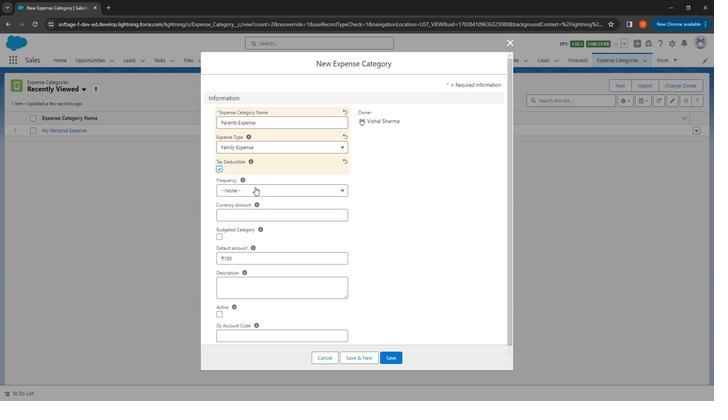 
Action: Mouse pressed left at (256, 189)
Screenshot: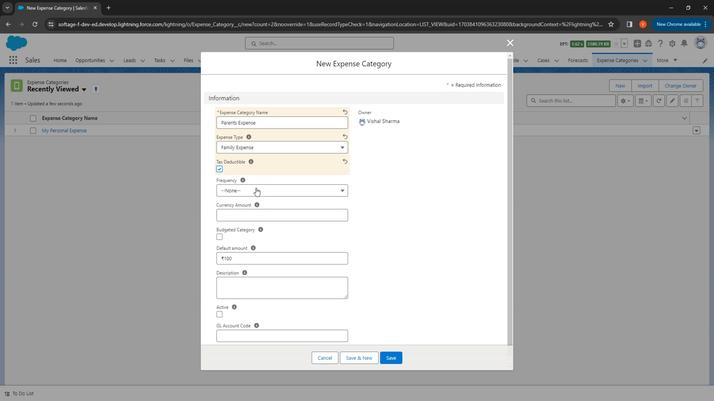 
Action: Mouse moved to (244, 223)
Screenshot: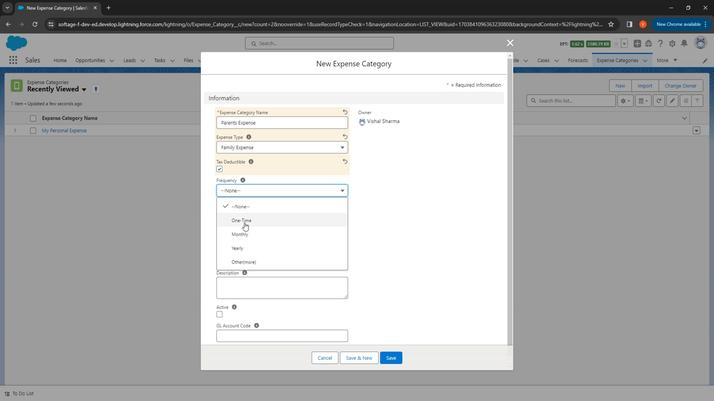 
Action: Mouse pressed left at (244, 223)
Screenshot: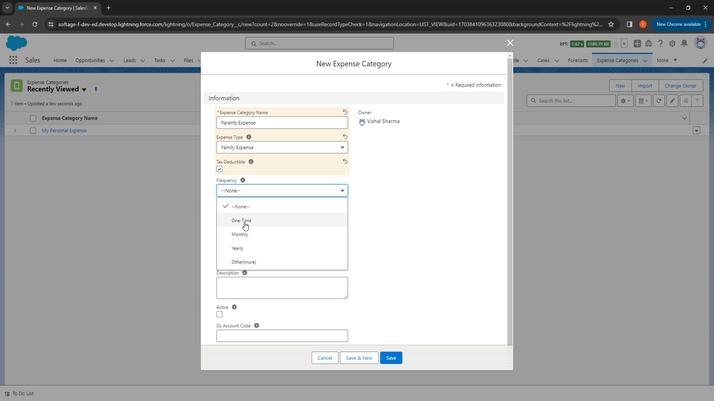 
Action: Mouse moved to (238, 220)
Screenshot: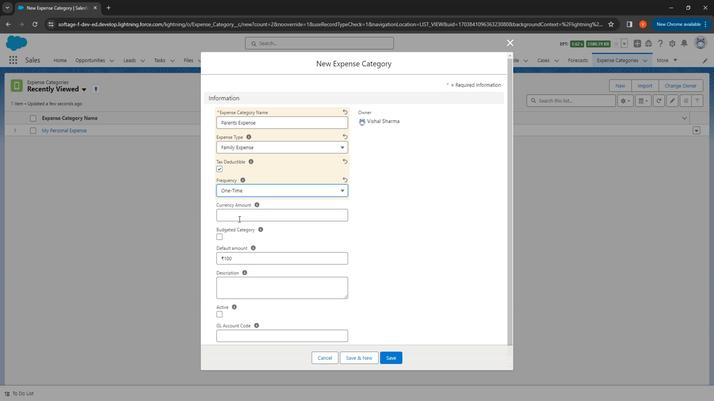 
Action: Mouse pressed left at (238, 220)
Screenshot: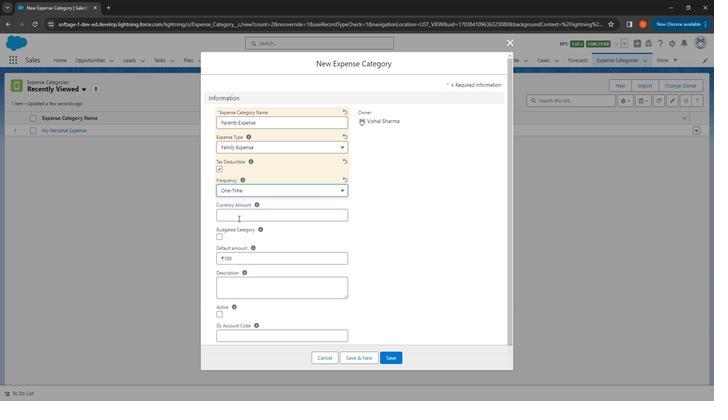 
Action: Mouse moved to (187, 4)
Screenshot: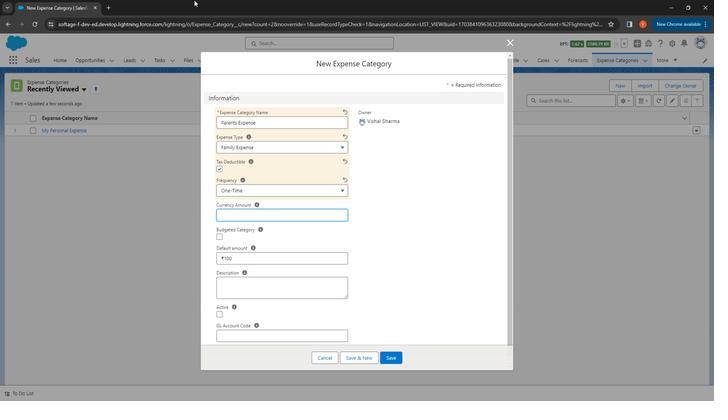 
Action: Key pressed 2500
Screenshot: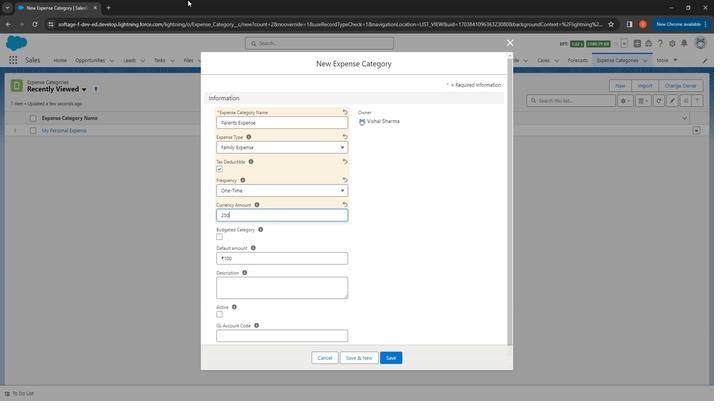 
Action: Mouse moved to (392, 85)
Screenshot: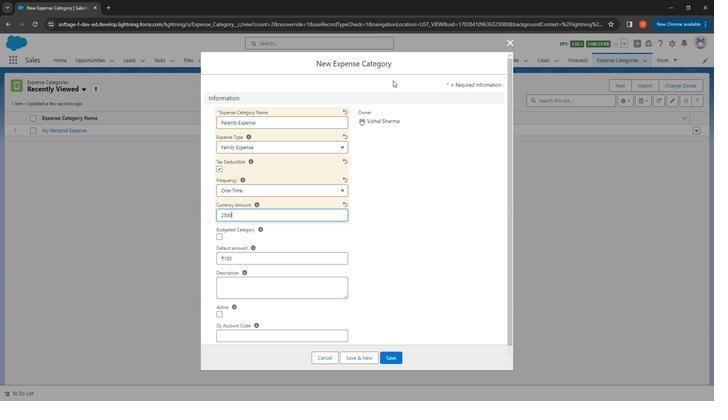 
Action: Key pressed 0
Screenshot: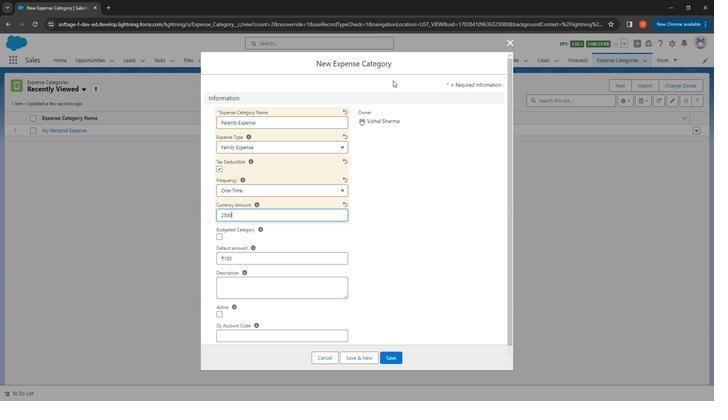 
Action: Mouse moved to (379, 226)
Screenshot: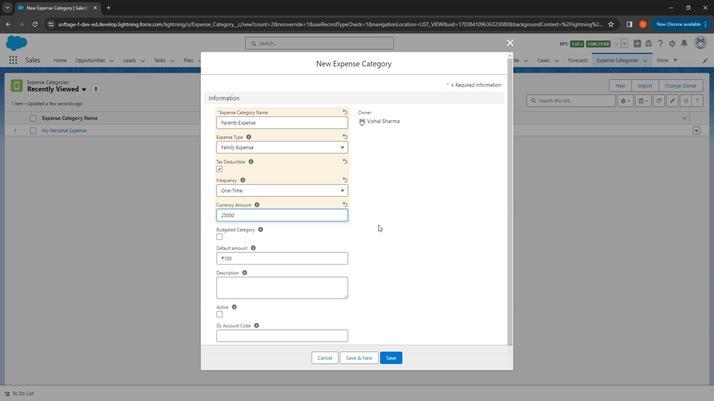 
Action: Mouse pressed left at (379, 226)
Screenshot: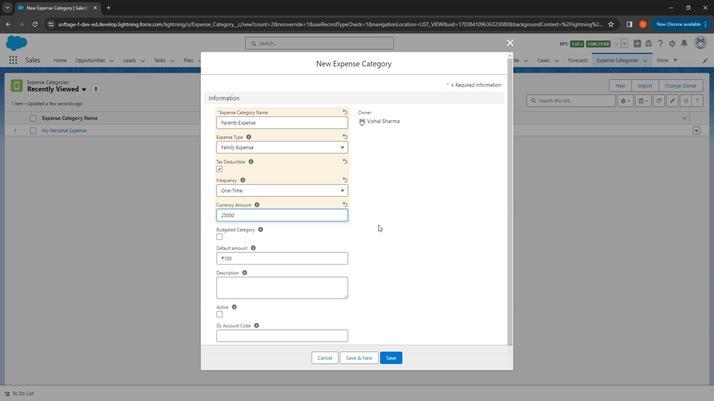 
Action: Mouse moved to (219, 238)
Screenshot: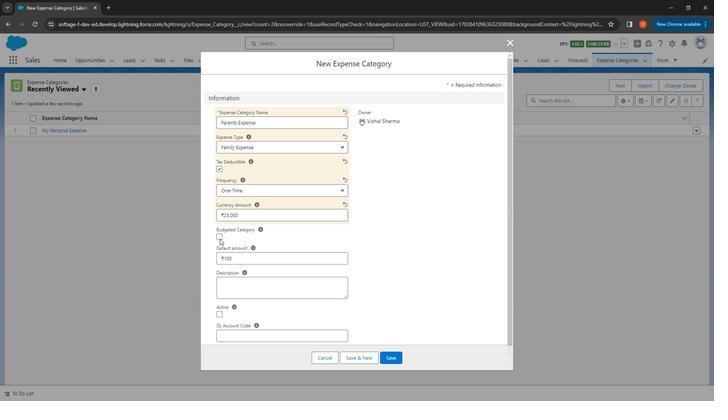 
Action: Mouse pressed left at (219, 238)
Screenshot: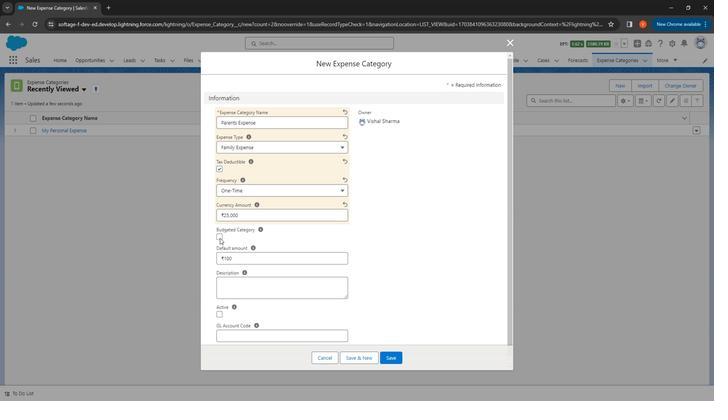 
Action: Mouse moved to (256, 291)
Screenshot: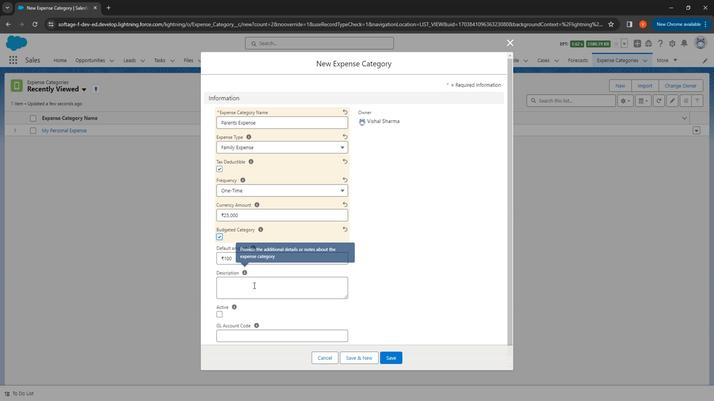 
Action: Mouse pressed left at (256, 291)
Screenshot: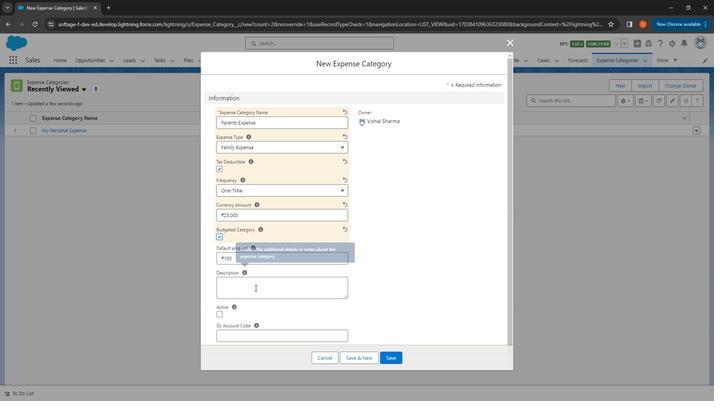 
Action: Mouse moved to (283, 275)
Screenshot: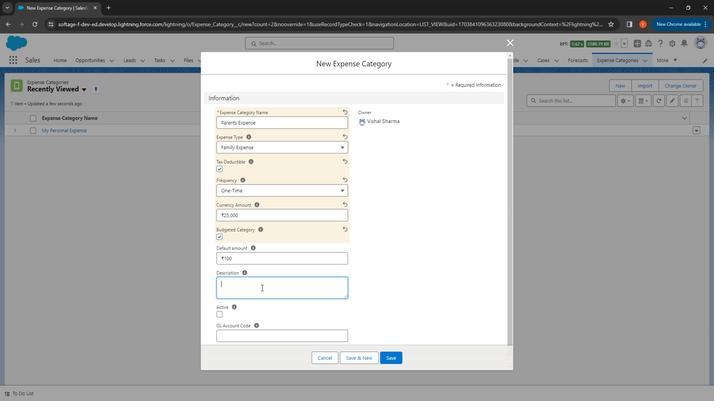 
Action: Key pressed <Key.shift>
Screenshot: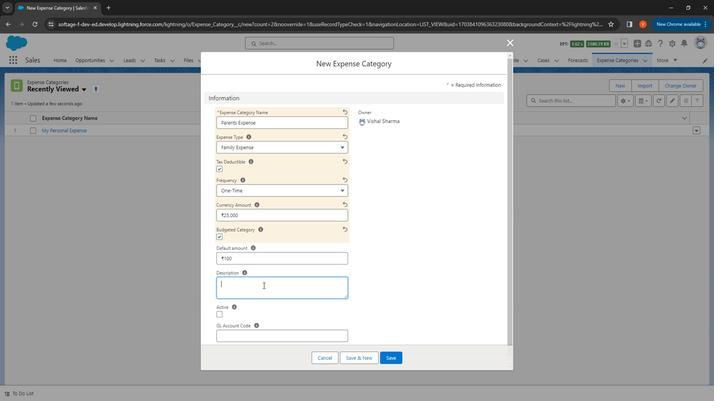 
Action: Mouse moved to (263, 5)
Screenshot: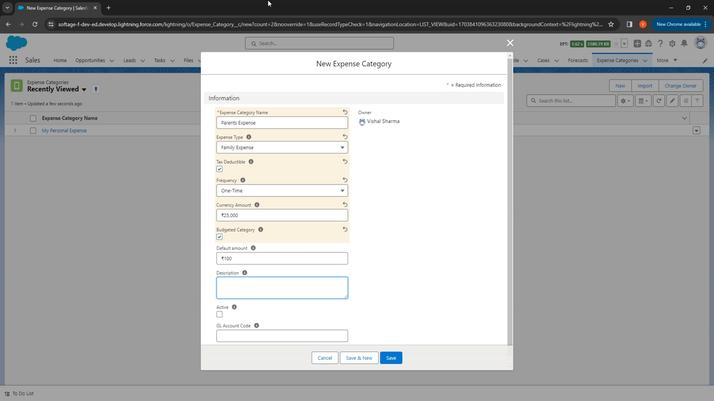 
Action: Key pressed <Key.shift><Key.shift><Key.shift><Key.shift><Key.shift><Key.shift><Key.shift><Key.shift>Family<Key.space><Key.shift>Expenses<Key.space><Key.shift>Related<Key.space>to<Key.space><Key.shift>F<Key.backspace><Key.shift><Key.shift><Key.shift>House<Key.space><Key.shift>Hold<Key.space><Key.shift>L<Key.backspace><Key.shift>Needs
Screenshot: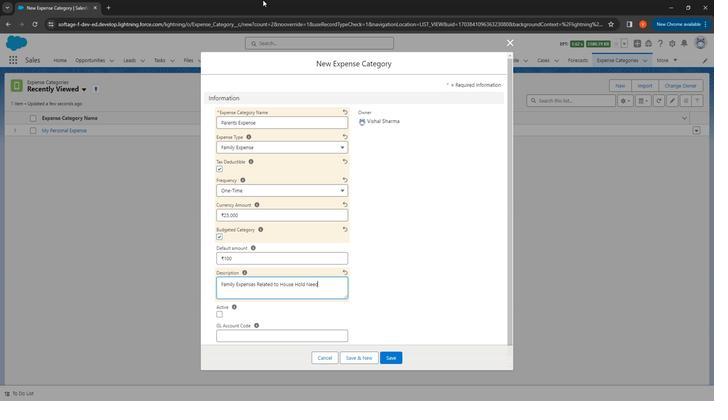 
Action: Mouse moved to (216, 315)
Screenshot: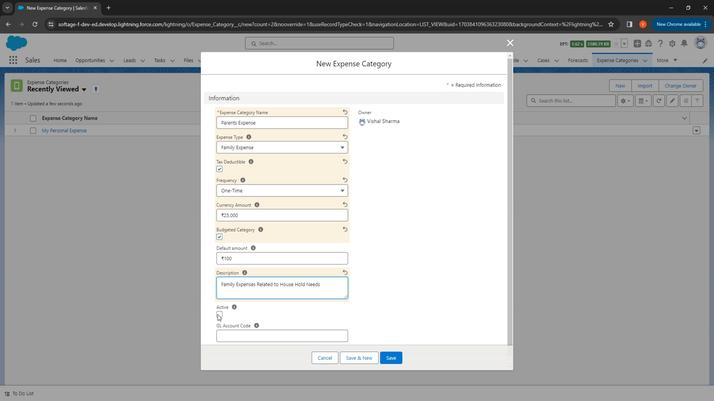 
Action: Mouse pressed left at (216, 315)
Screenshot: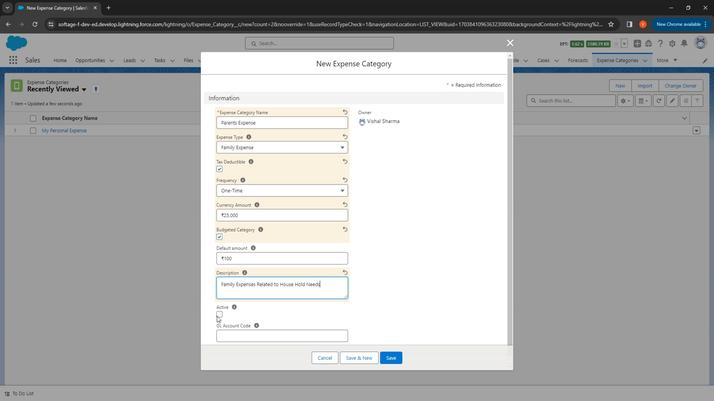 
Action: Mouse moved to (294, 334)
Screenshot: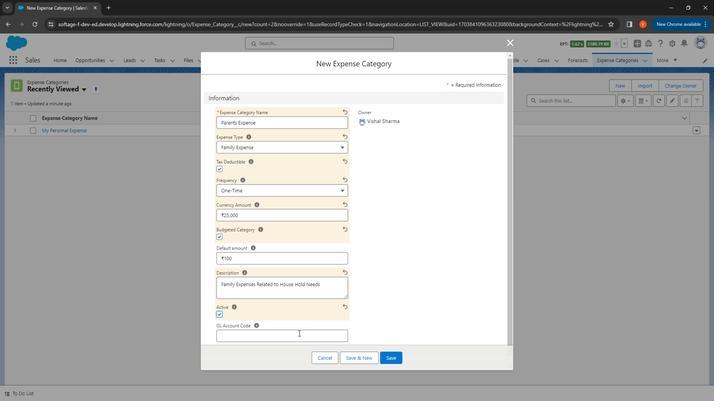 
Action: Mouse pressed left at (294, 334)
Screenshot: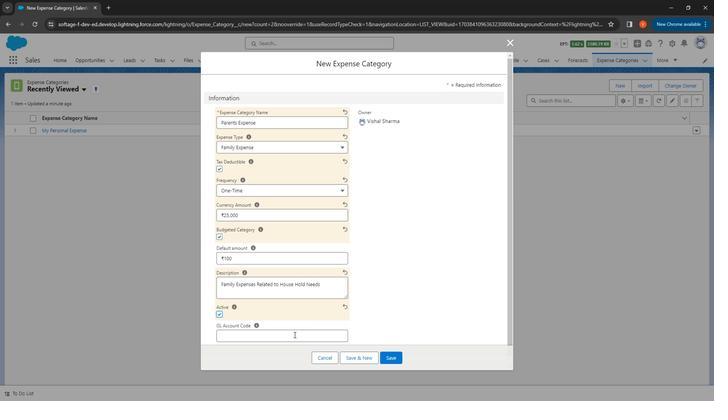 
Action: Mouse moved to (337, 4)
Screenshot: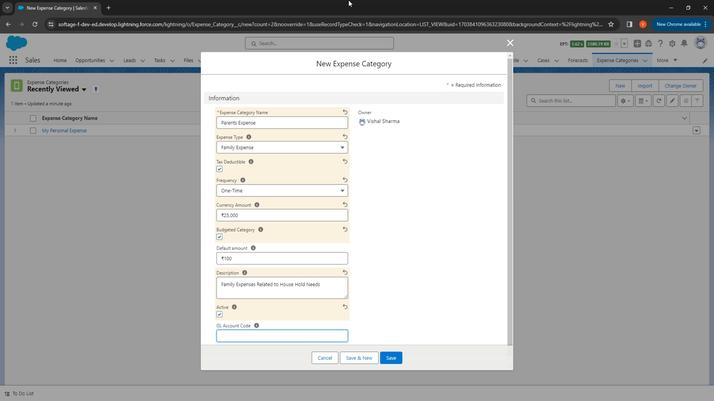 
Action: Key pressed 500
Screenshot: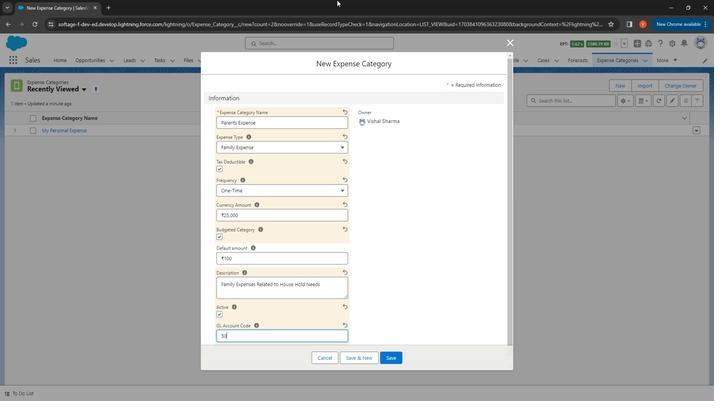 
Action: Mouse moved to (391, 355)
Screenshot: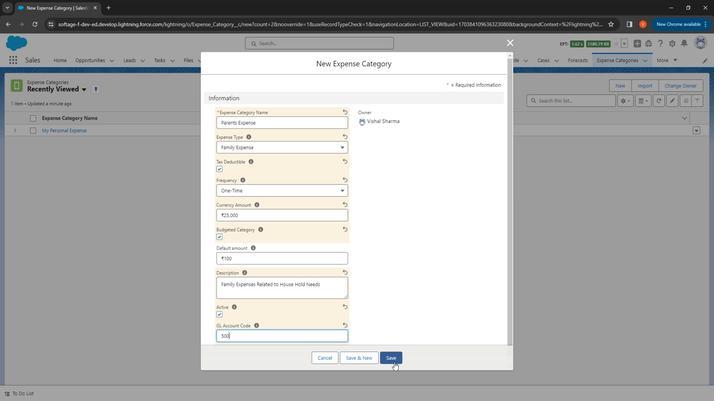 
Action: Mouse pressed left at (391, 355)
Screenshot: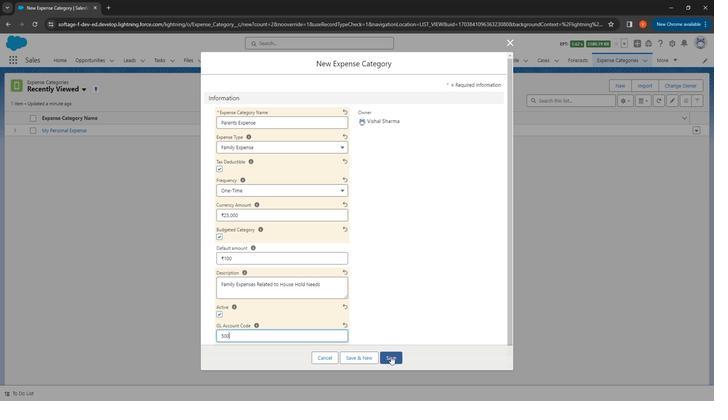 
Action: Mouse moved to (22, 123)
Screenshot: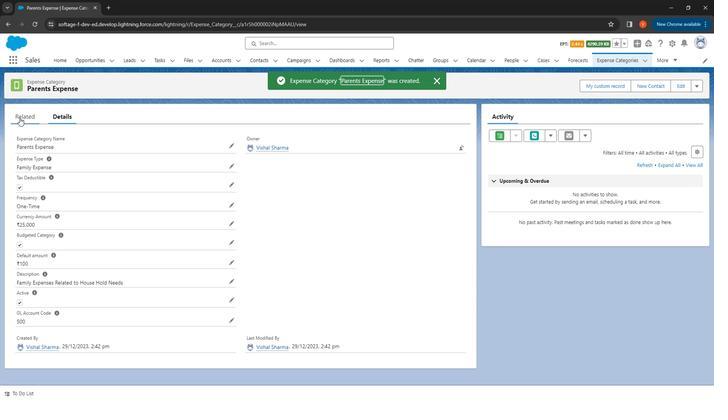 
Action: Mouse pressed left at (22, 123)
Screenshot: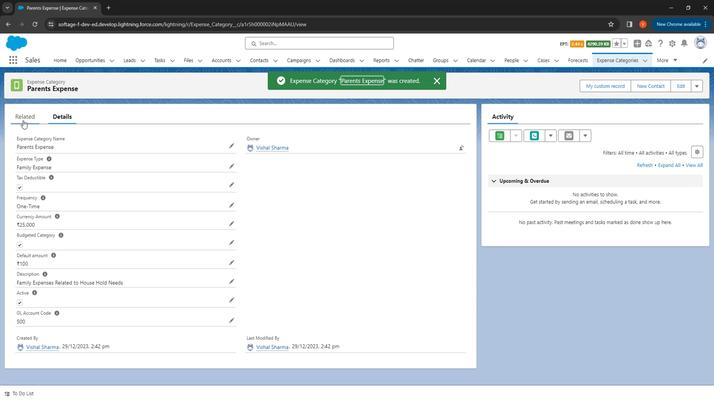 
Action: Mouse moved to (629, 64)
Screenshot: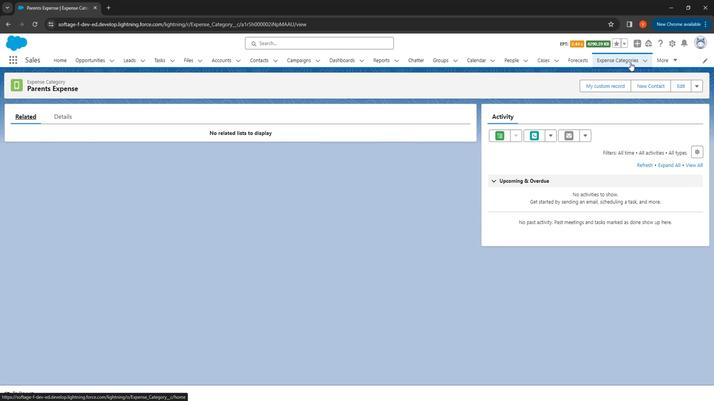 
Action: Mouse pressed left at (629, 64)
Screenshot: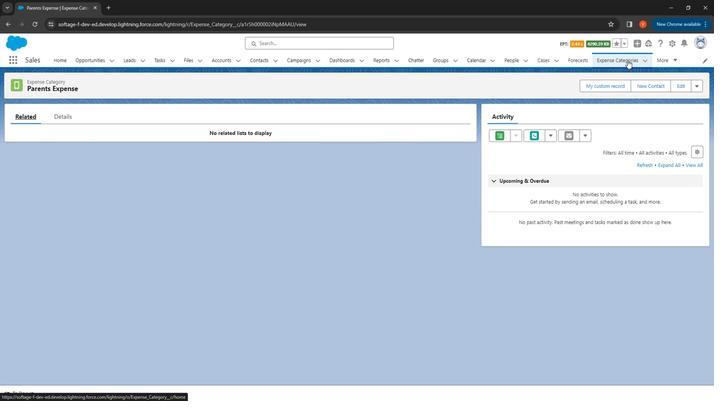 
Action: Mouse moved to (628, 64)
Screenshot: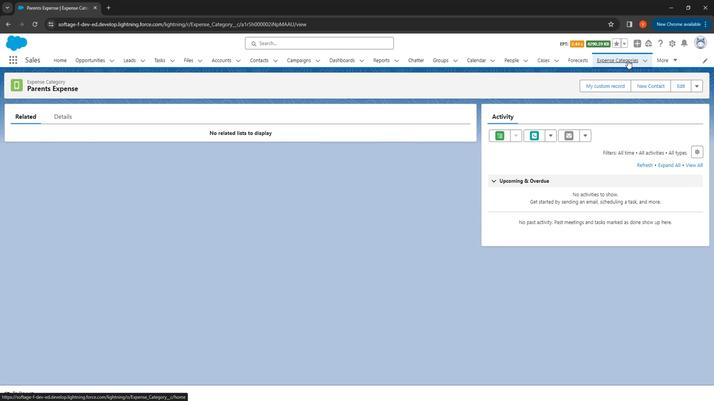 
Action: Mouse pressed left at (628, 64)
Screenshot: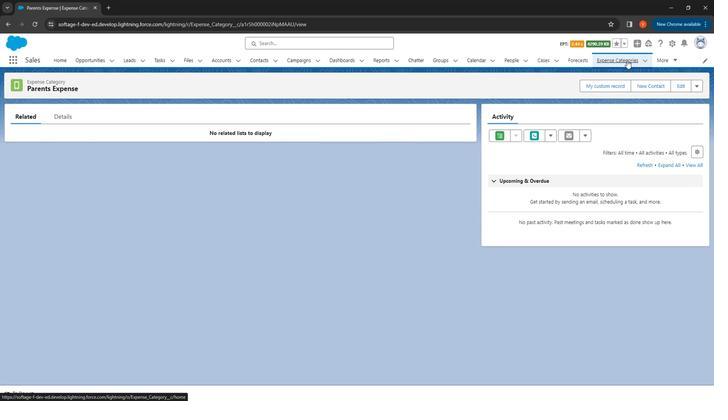 
Action: Mouse moved to (615, 88)
Screenshot: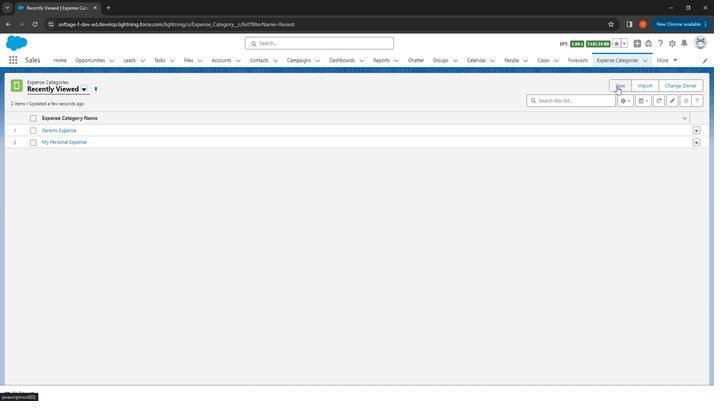 
Action: Mouse pressed left at (615, 88)
Screenshot: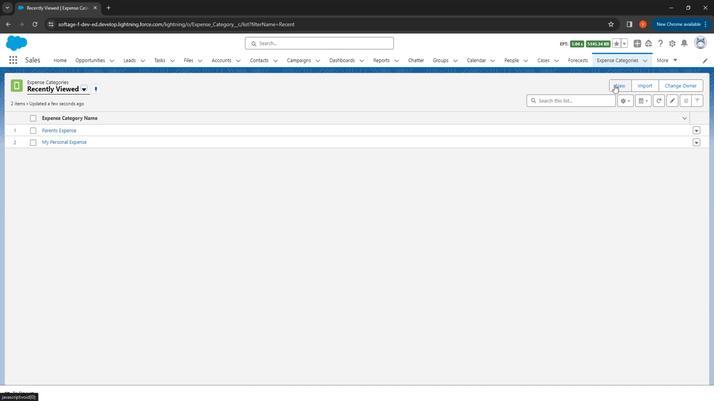 
Action: Mouse moved to (251, 126)
Screenshot: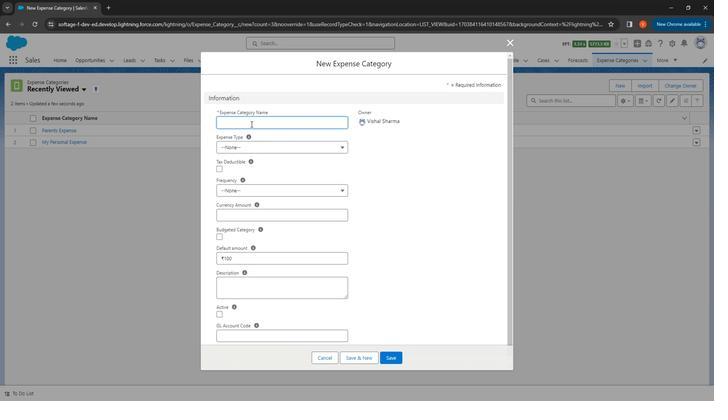 
Action: Mouse pressed left at (251, 126)
Screenshot: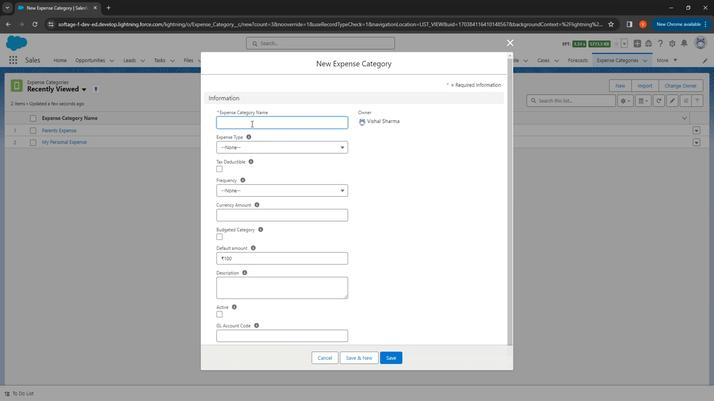 
Action: Mouse moved to (431, 97)
Screenshot: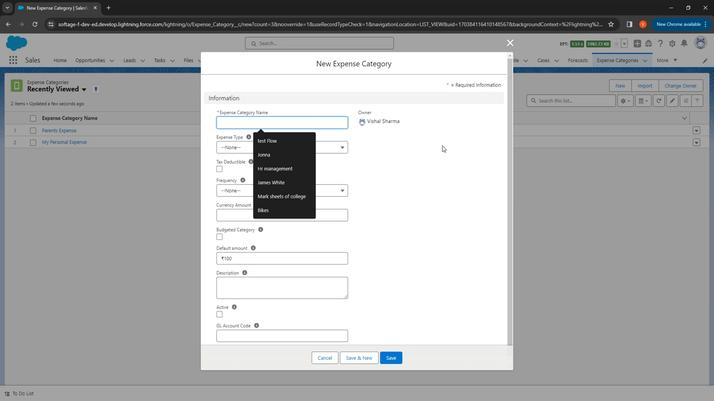 
Action: Key pressed <Key.shift>
Screenshot: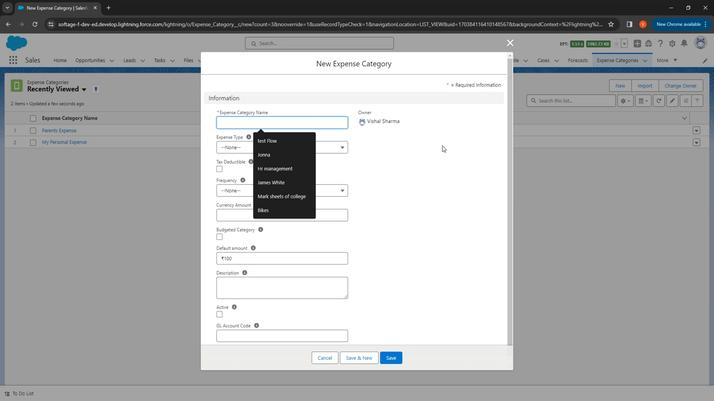 
Action: Mouse moved to (427, 74)
Screenshot: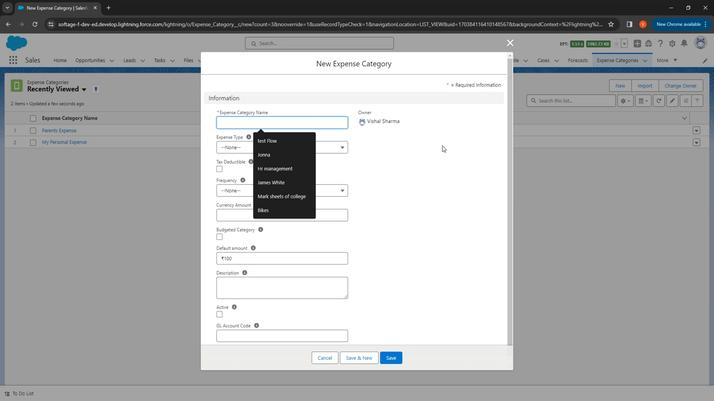 
Action: Key pressed <Key.shift>
Screenshot: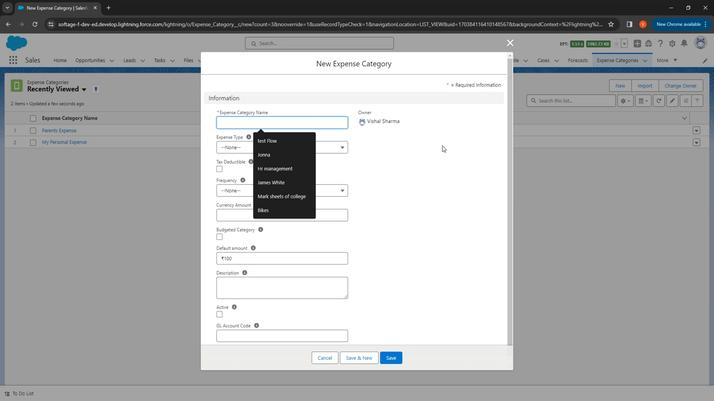 
Action: Mouse moved to (424, 56)
Screenshot: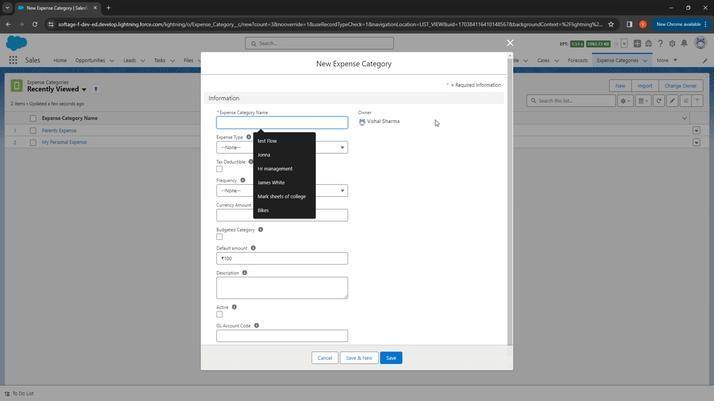 
Action: Key pressed <Key.shift>
Screenshot: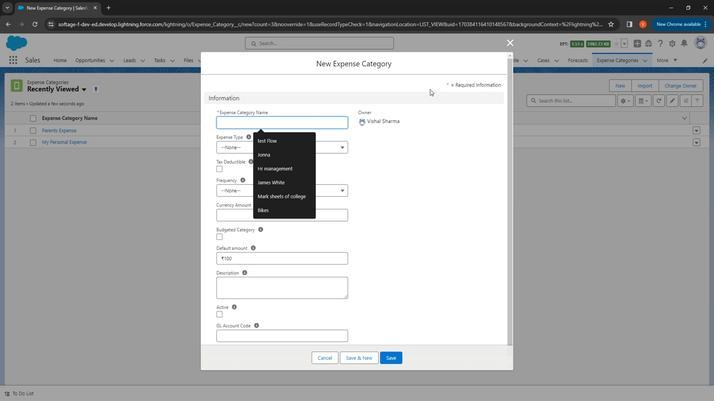 
Action: Mouse moved to (421, 44)
Screenshot: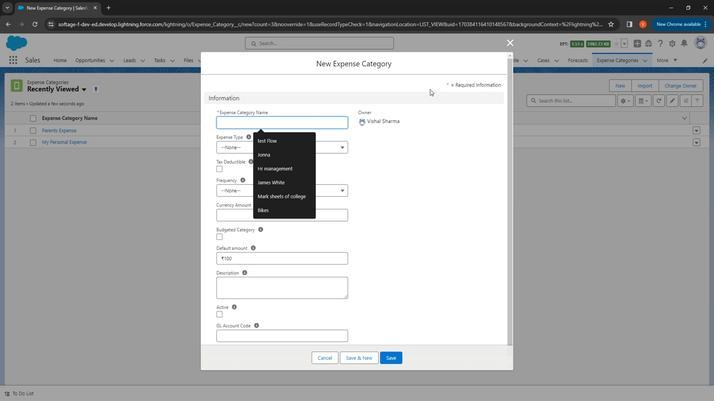 
Action: Key pressed <Key.shift>
Screenshot: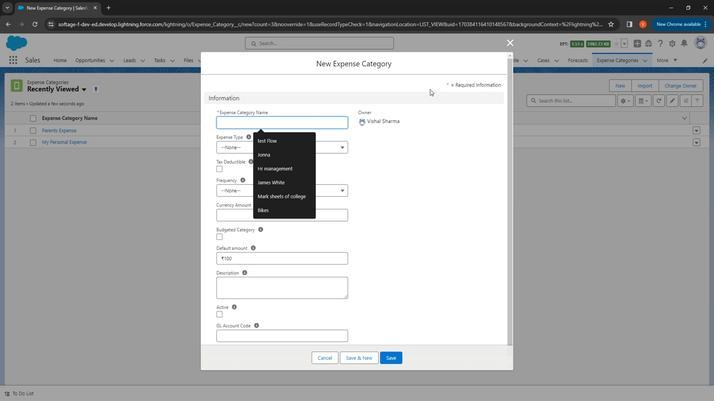 
Action: Mouse moved to (418, 37)
Screenshot: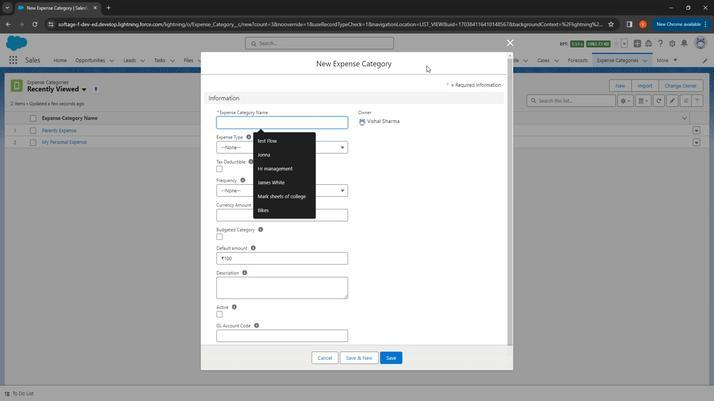 
Action: Key pressed <Key.shift>
Screenshot: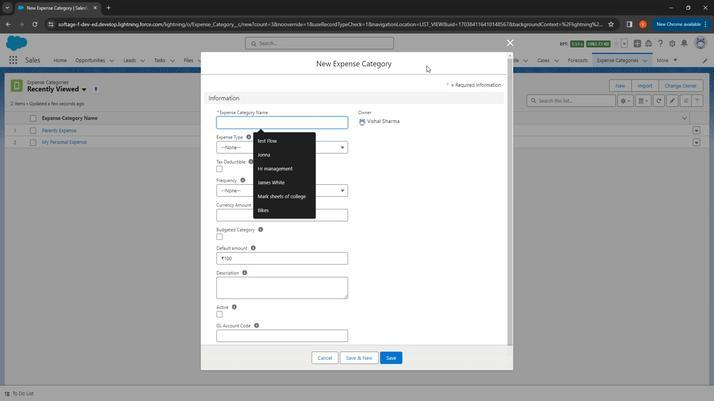 
Action: Mouse moved to (418, 34)
Screenshot: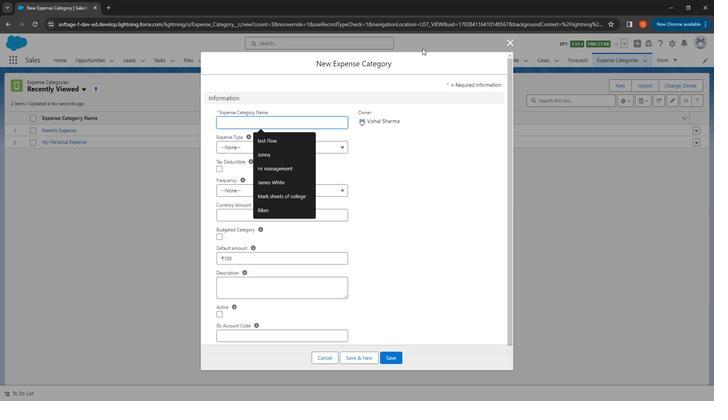 
Action: Key pressed <Key.shift>
Screenshot: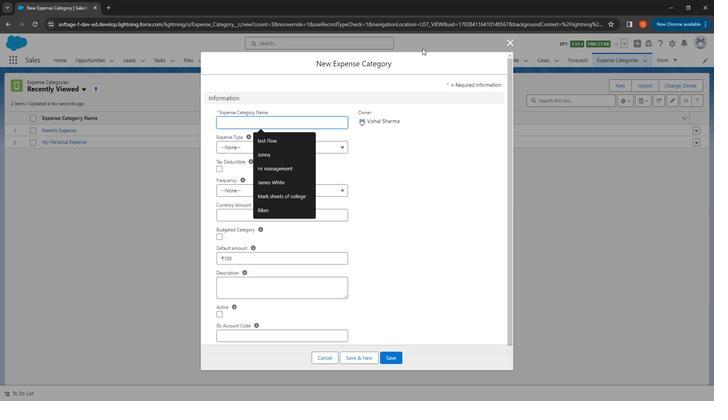 
Action: Mouse moved to (418, 34)
Screenshot: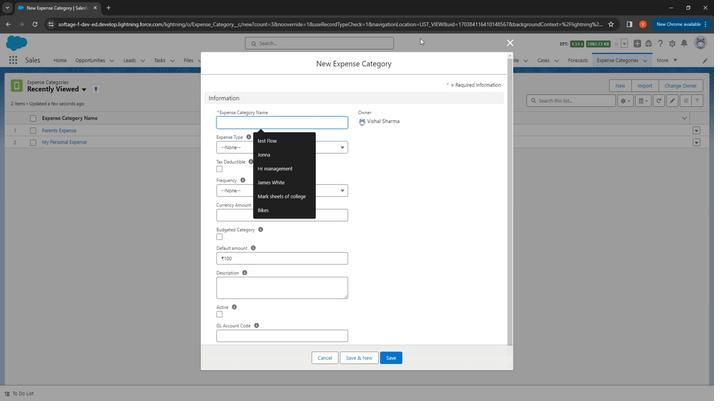 
Action: Key pressed <Key.shift><Key.shift><Key.shift><Key.shift><Key.shift><Key.shift><Key.shift><Key.shift><Key.shift><Key.shift><Key.shift><Key.shift><Key.shift><Key.shift><Key.shift><Key.shift><Key.shift><Key.shift><Key.shift><Key.shift><Key.shift><Key.shift><Key.shift><Key.shift>Friends<Key.shift><Key.shift><Key.shift><Key.shift><Key.shift><Key.shift><Key.shift><Key.shift><Key.shift><Key.shift><Key.shift><Key.shift>&party
Screenshot: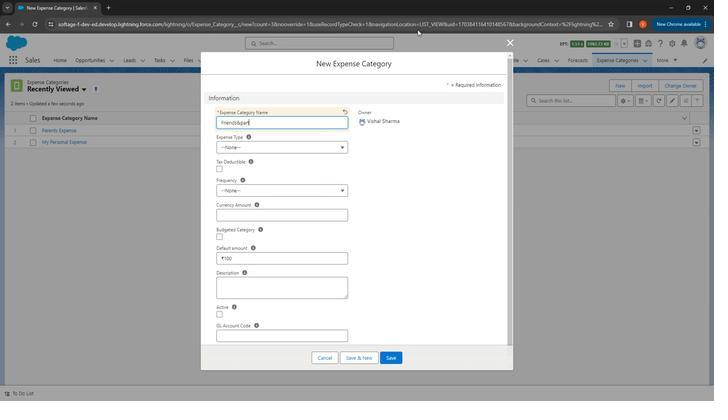 
Action: Mouse moved to (310, 147)
Screenshot: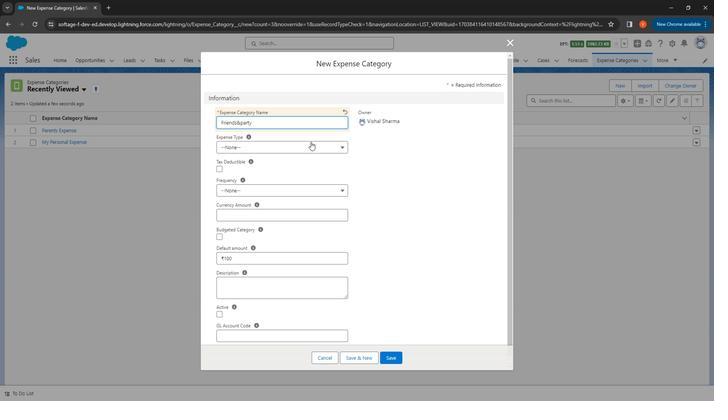 
Action: Mouse pressed left at (310, 147)
Screenshot: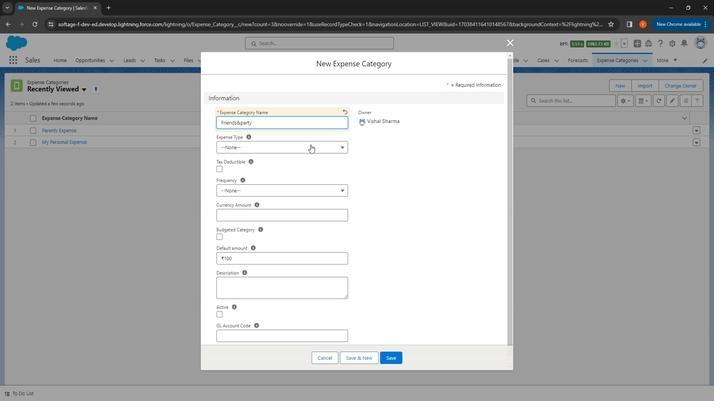 
Action: Mouse moved to (276, 218)
Screenshot: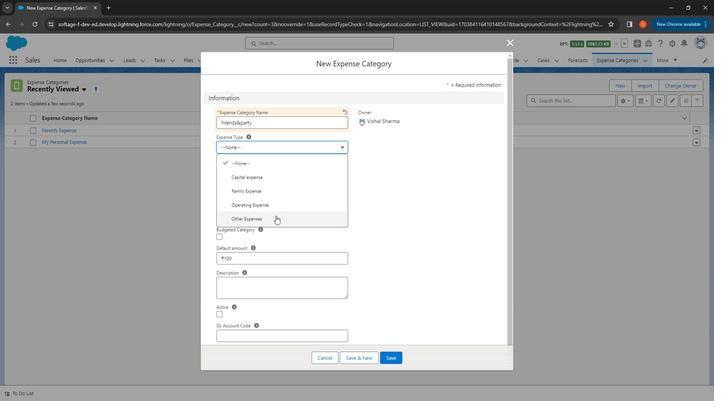 
Action: Mouse pressed left at (276, 218)
Screenshot: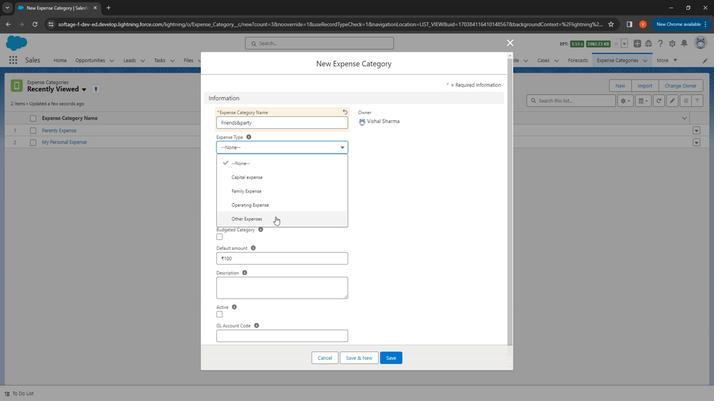 
Action: Mouse moved to (220, 167)
Screenshot: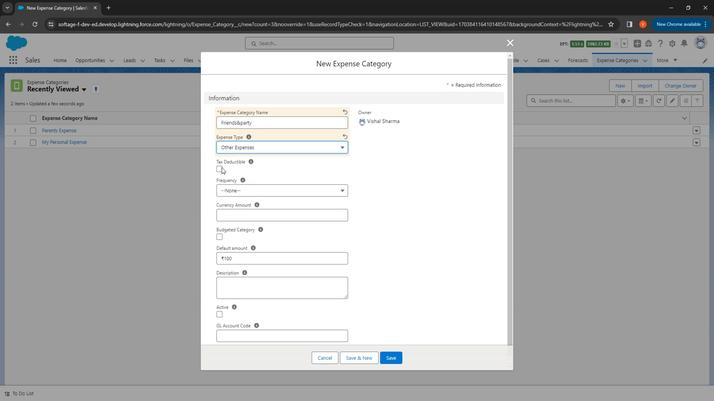 
Action: Mouse pressed left at (220, 167)
Screenshot: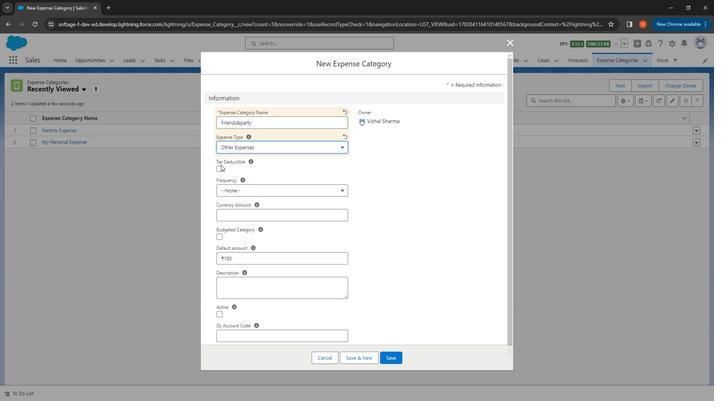 
Action: Mouse moved to (263, 193)
Screenshot: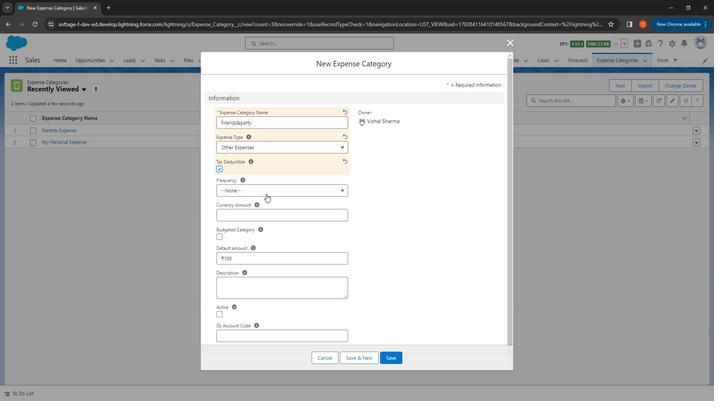 
Action: Mouse pressed left at (263, 193)
Screenshot: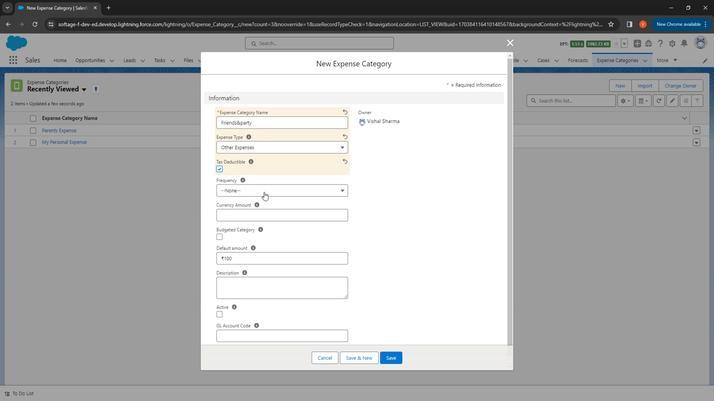 
Action: Mouse moved to (275, 249)
Screenshot: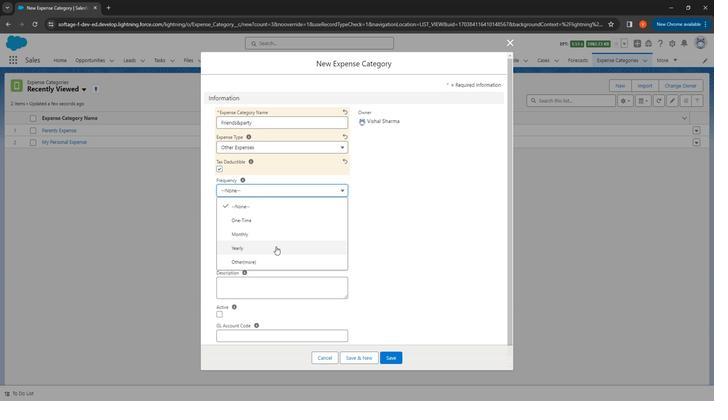 
Action: Mouse pressed left at (275, 249)
Screenshot: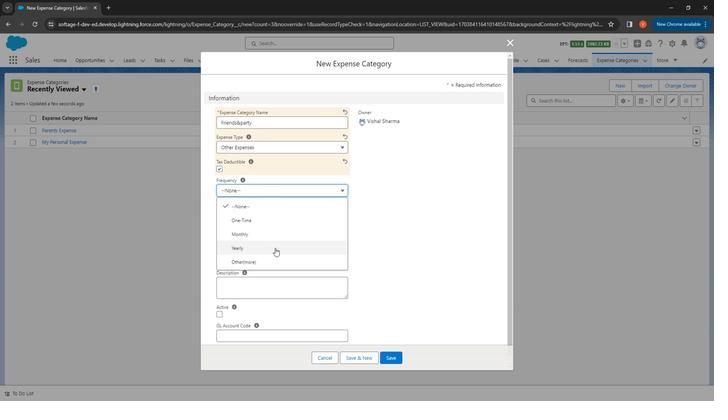 
Action: Mouse moved to (249, 210)
Screenshot: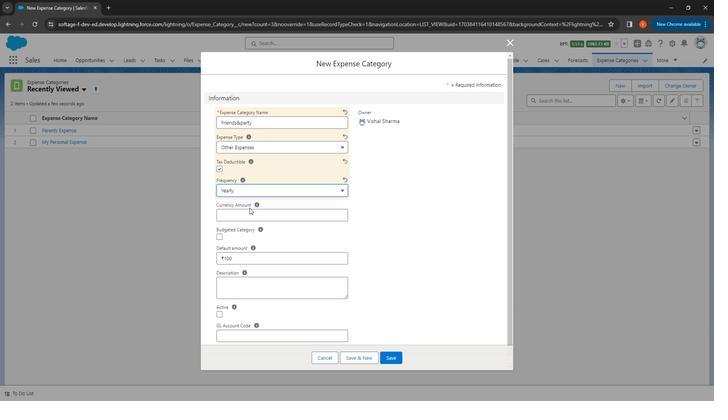 
Action: Mouse pressed left at (249, 210)
Screenshot: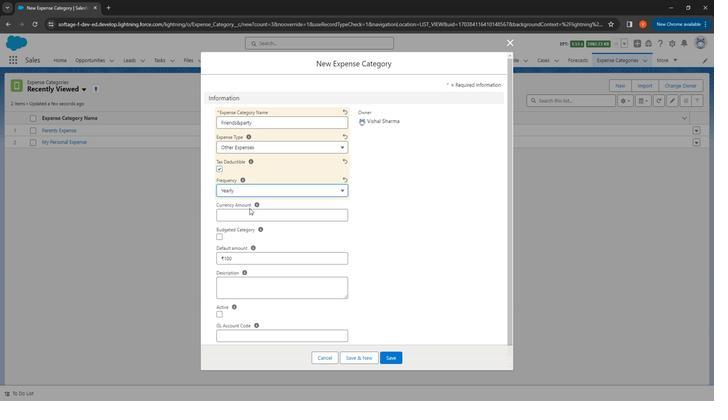 
Action: Mouse moved to (261, 89)
Screenshot: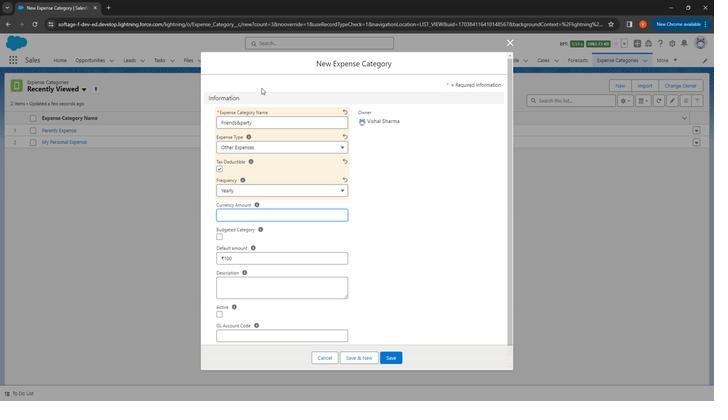 
Action: Key pressed 2000
Screenshot: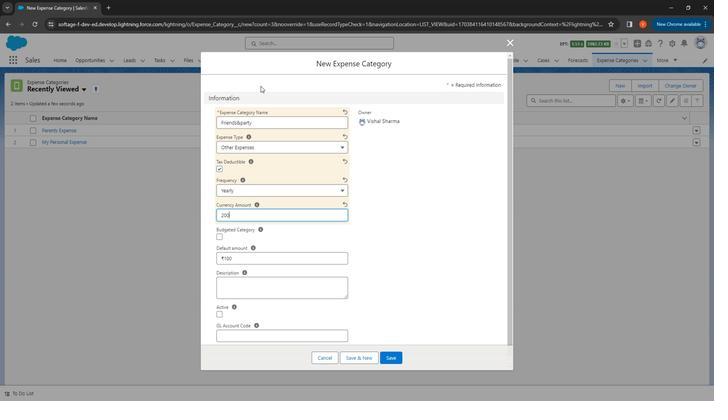 
Action: Mouse moved to (219, 239)
Screenshot: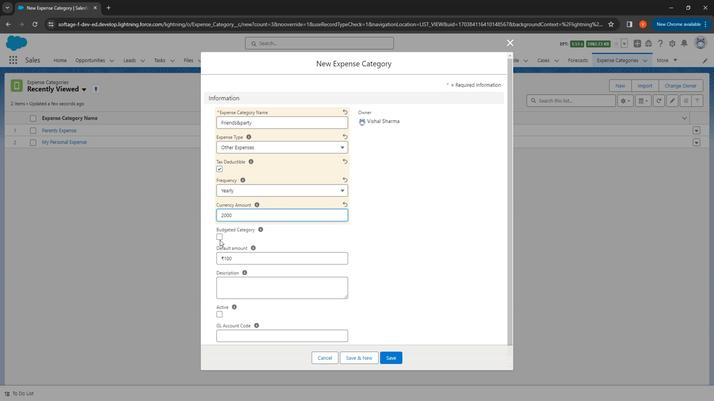 
Action: Mouse pressed left at (219, 239)
Screenshot: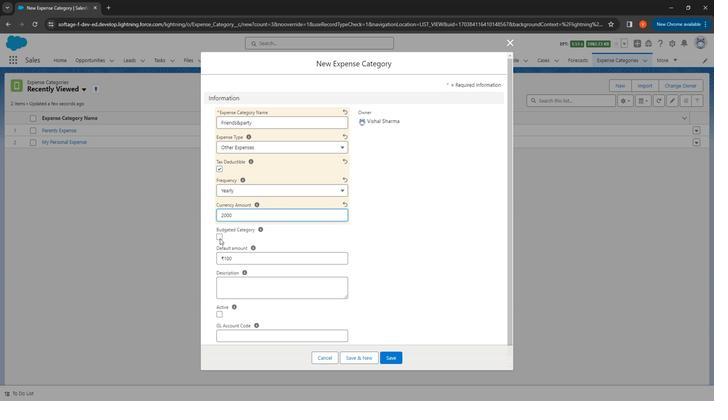 
Action: Mouse moved to (252, 263)
Screenshot: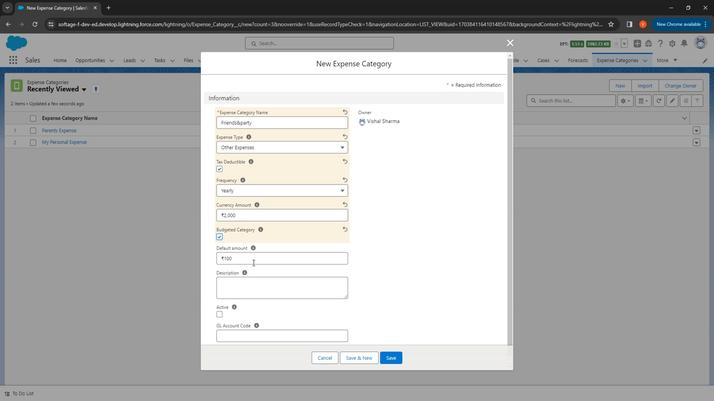 
Action: Mouse pressed left at (252, 263)
Screenshot: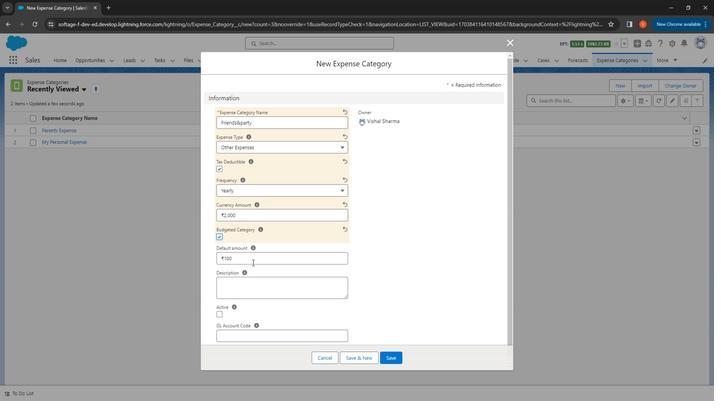 
Action: Mouse pressed left at (252, 263)
Screenshot: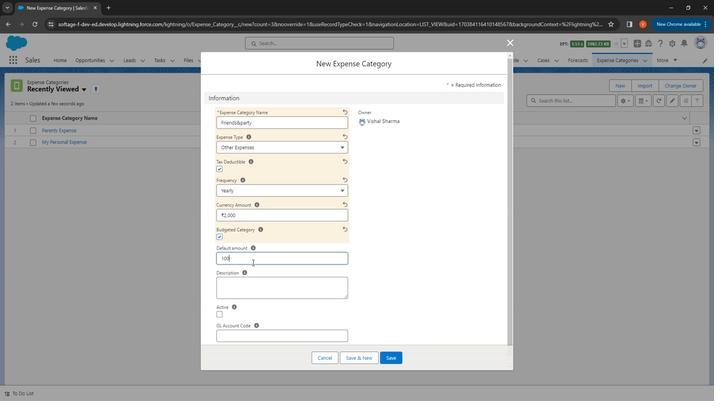 
Action: Mouse moved to (253, 263)
Screenshot: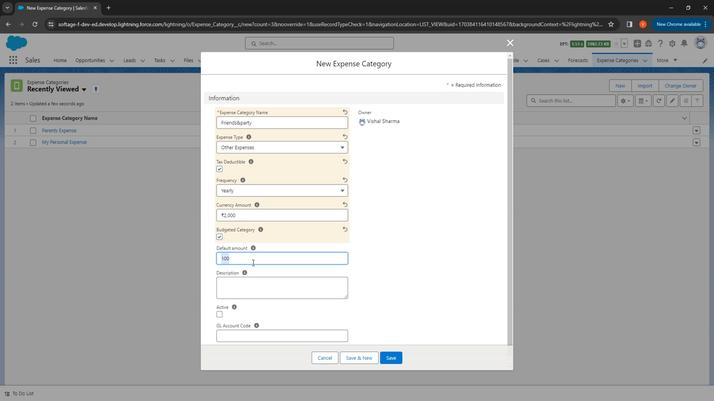 
Action: Key pressed 5
Screenshot: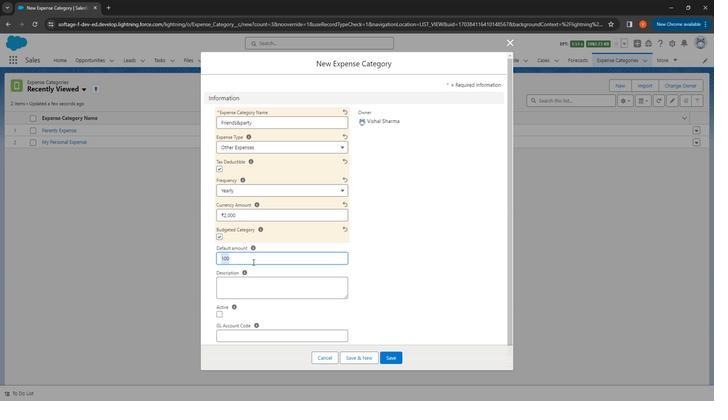 
Action: Mouse moved to (253, 263)
Screenshot: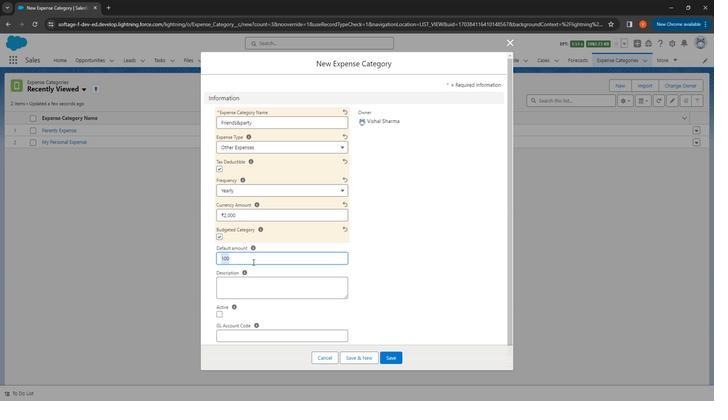 
Action: Key pressed 00
Screenshot: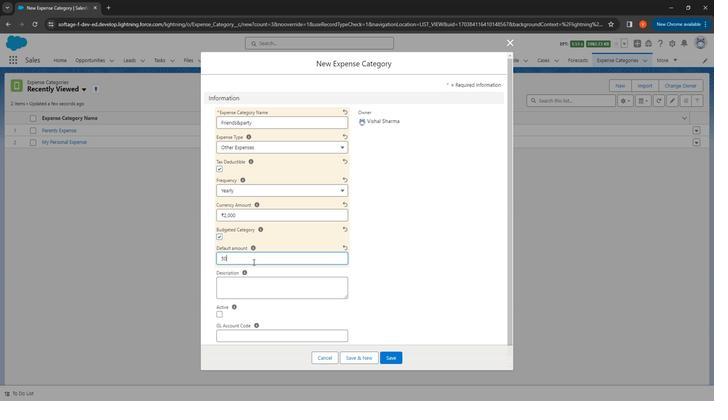 
Action: Mouse moved to (371, 298)
Screenshot: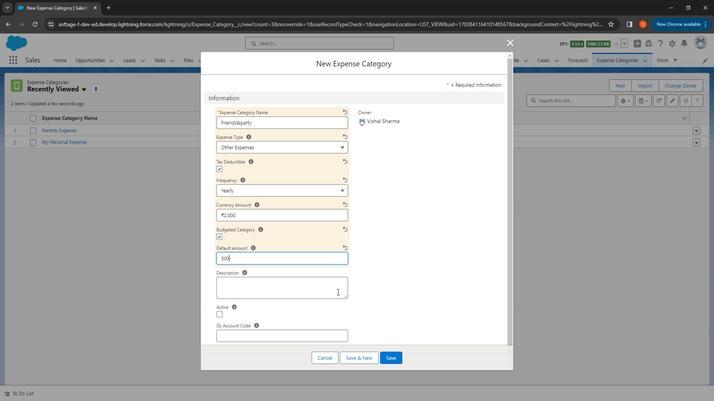 
Action: Mouse pressed left at (371, 298)
Screenshot: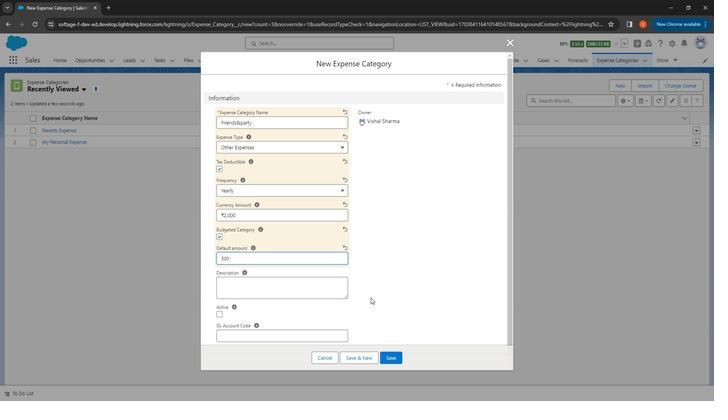 
Action: Mouse moved to (268, 290)
Screenshot: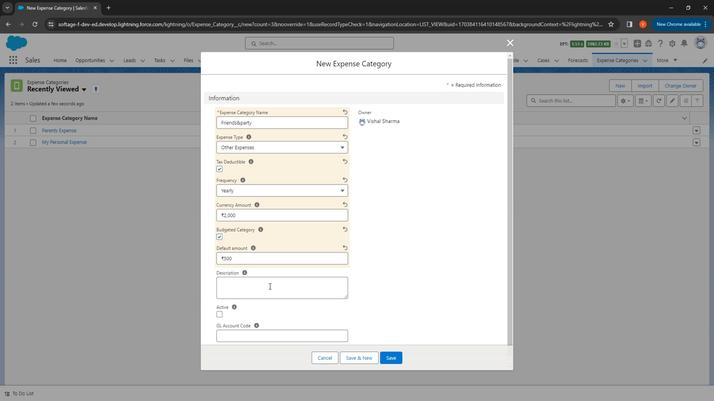 
Action: Mouse pressed left at (268, 290)
Screenshot: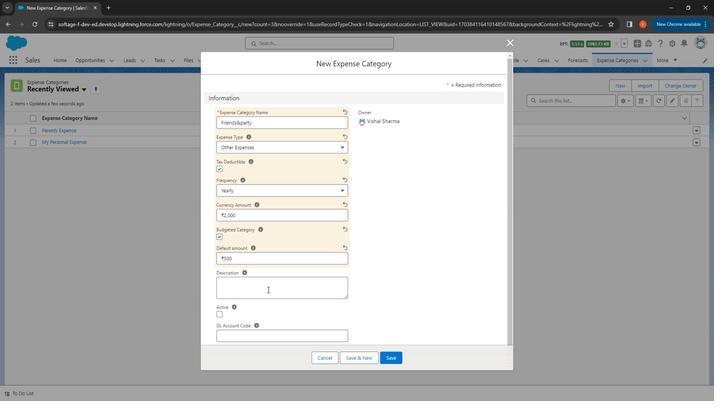 
Action: Mouse moved to (264, 1)
Screenshot: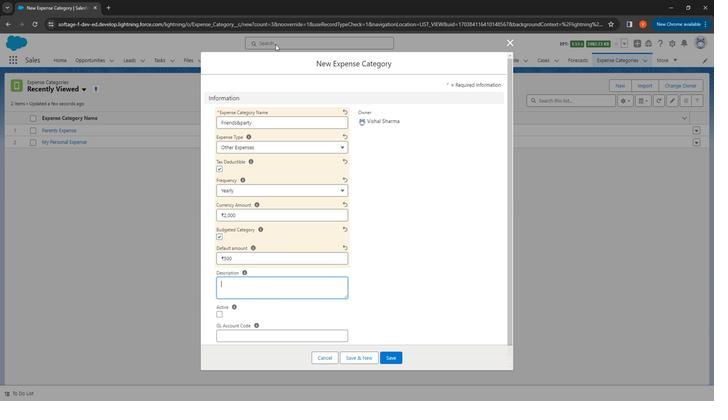 
Action: Key pressed <Key.shift>
Screenshot: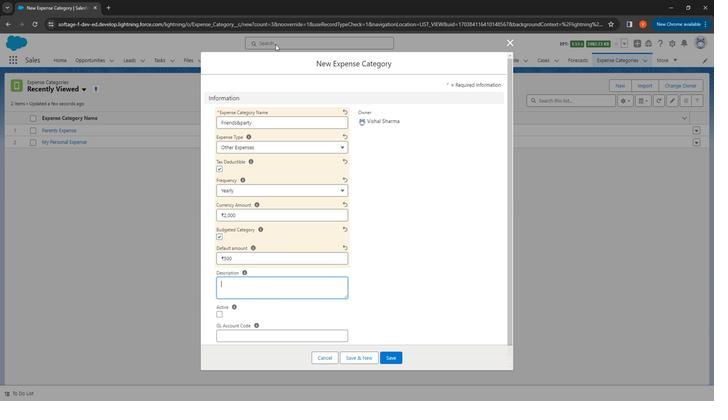 
Action: Mouse moved to (260, 4)
Screenshot: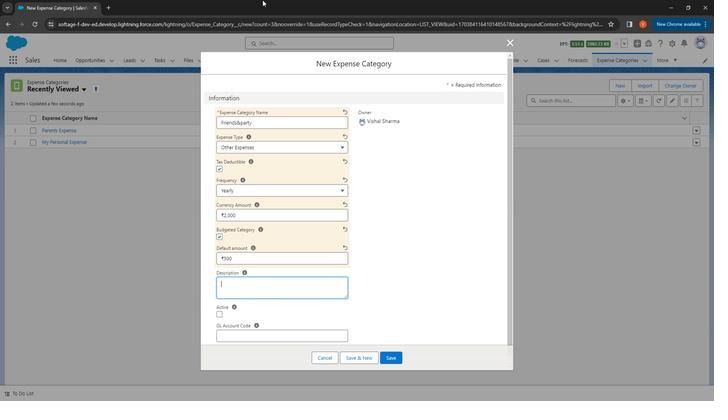 
Action: Key pressed <Key.shift><Key.shift><Key.shift><Key.shift>Fam<Key.backspace><Key.backspace><Key.backspace><Key.shift>Friends<Key.space>and<Key.space><Key.shift>Birthday<Key.space><Key.shift>AP<Key.backspace><Key.backspace><Key.shift>Party<Key.space><Key.shift>Expenses
Screenshot: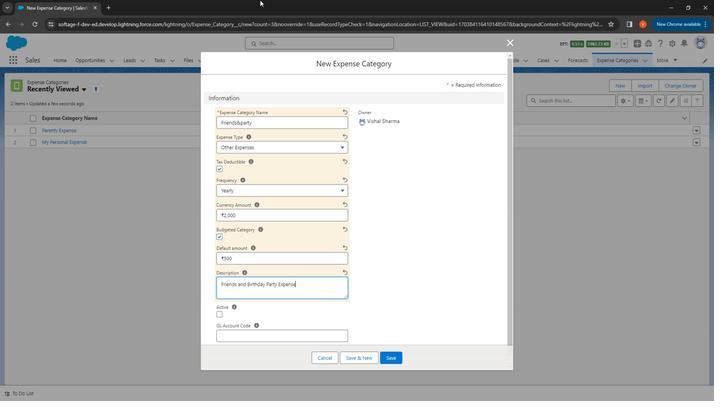 
Action: Mouse moved to (344, 45)
Screenshot: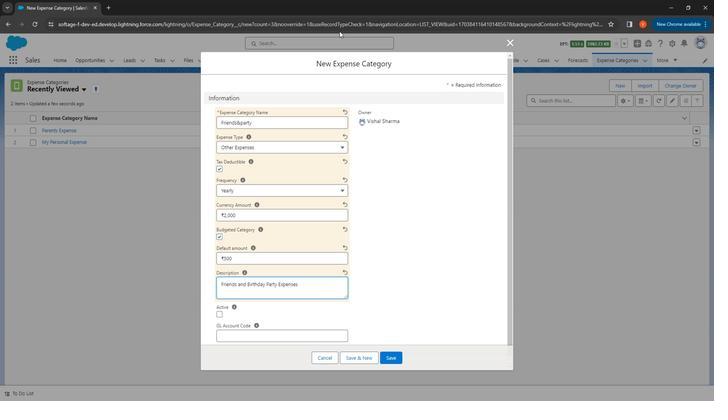 
Action: Mouse scrolled (344, 44) with delta (0, 0)
Screenshot: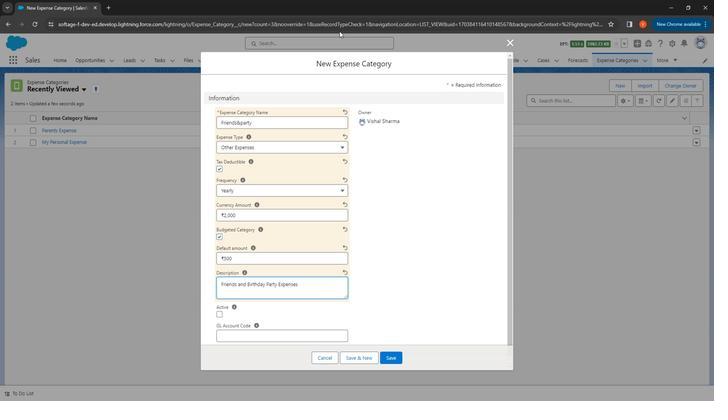
Action: Mouse moved to (322, 81)
Screenshot: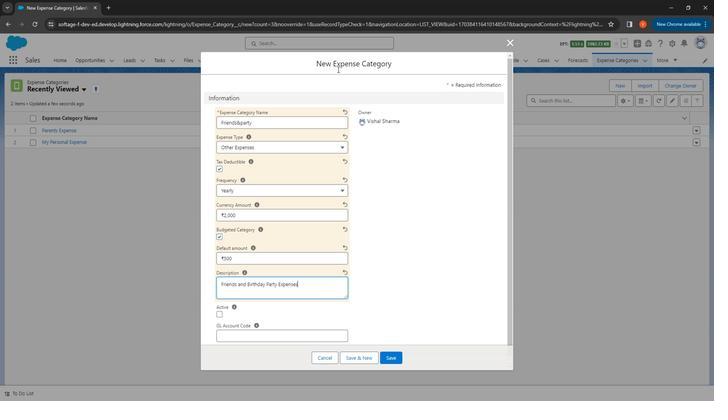 
Action: Mouse scrolled (322, 81) with delta (0, 0)
Screenshot: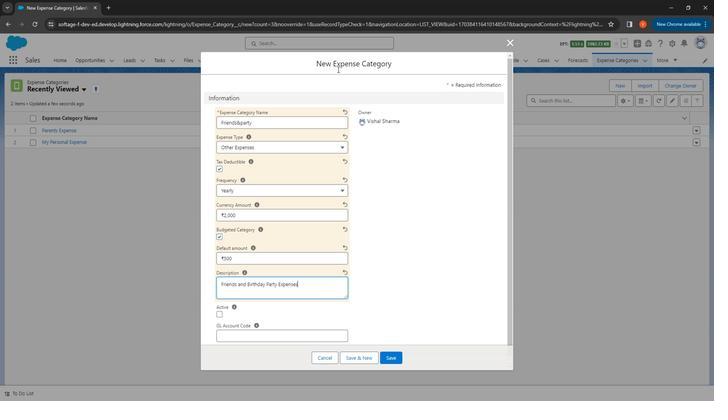 
Action: Mouse moved to (341, 194)
Screenshot: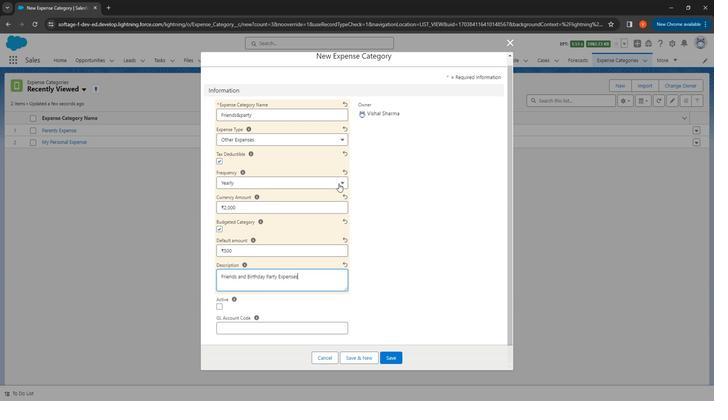
Action: Mouse scrolled (341, 194) with delta (0, 0)
Screenshot: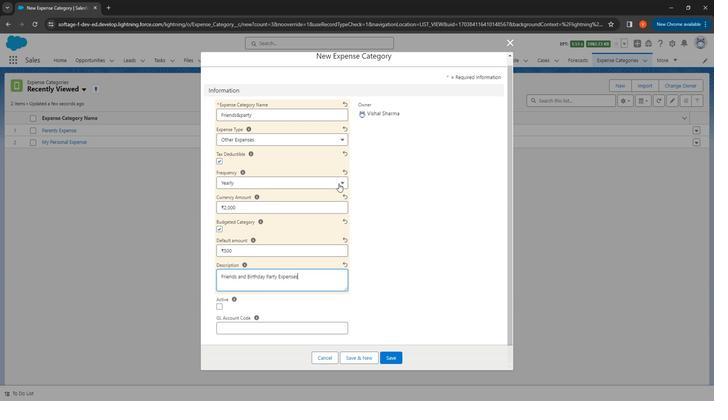 
Action: Mouse moved to (345, 213)
Screenshot: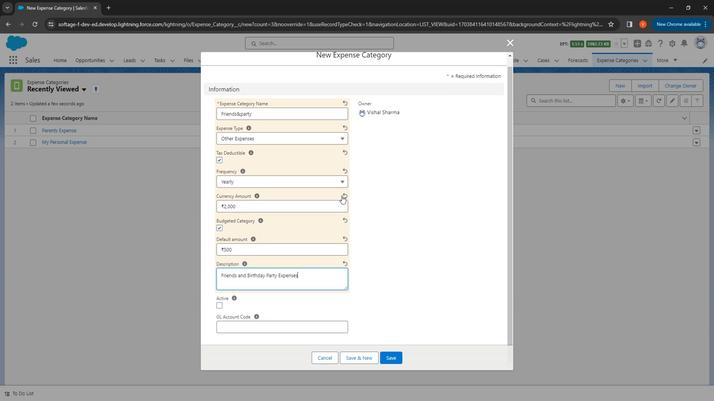 
Action: Mouse scrolled (345, 212) with delta (0, 0)
Screenshot: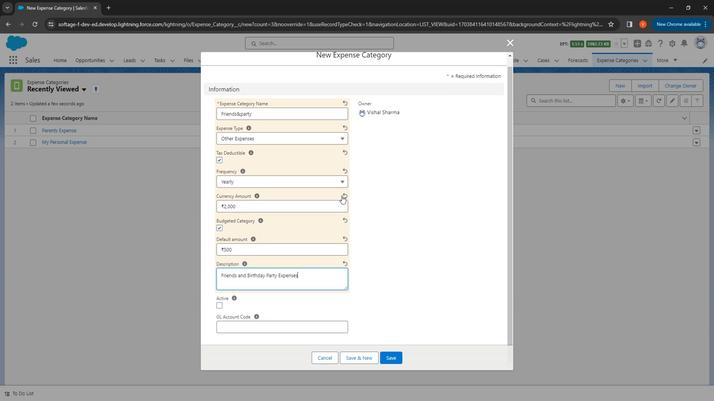 
Action: Mouse moved to (344, 219)
Screenshot: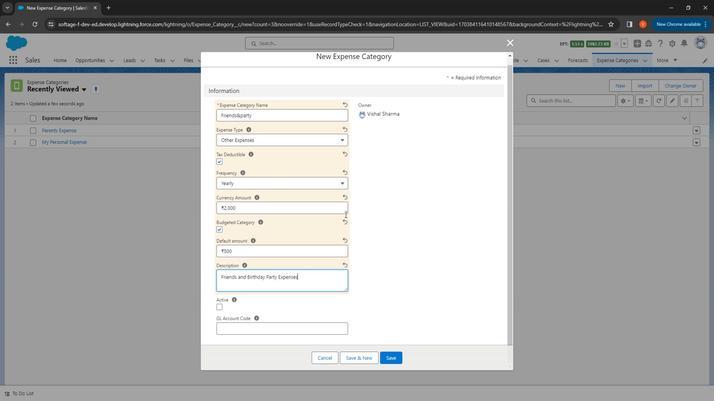 
Action: Mouse scrolled (345, 218) with delta (0, 0)
Screenshot: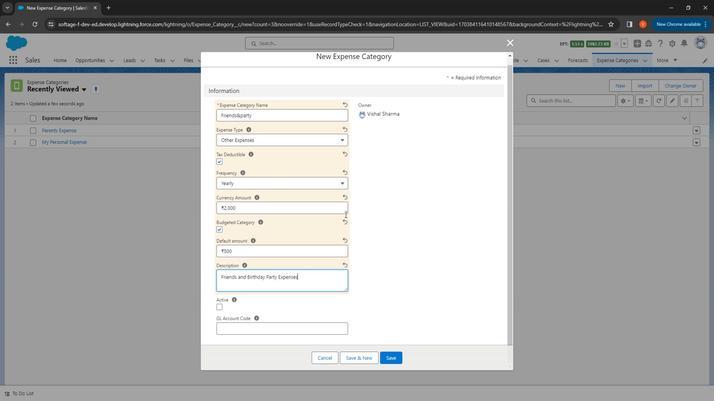 
Action: Mouse moved to (216, 305)
Screenshot: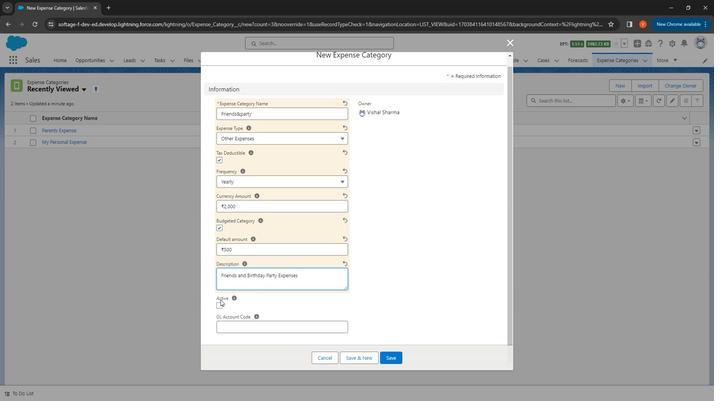 
Action: Mouse pressed left at (216, 305)
Screenshot: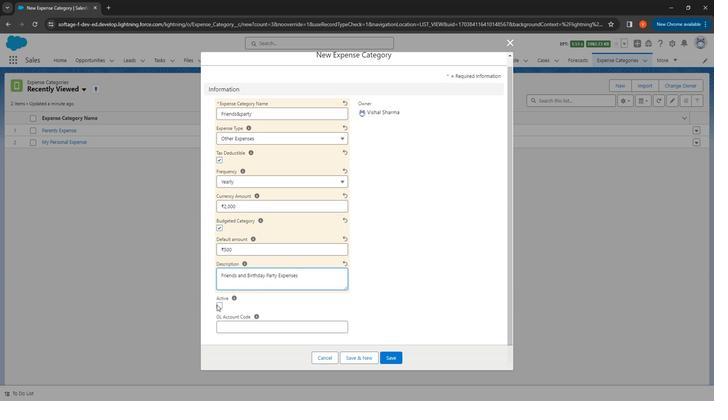 
Action: Mouse moved to (249, 324)
Screenshot: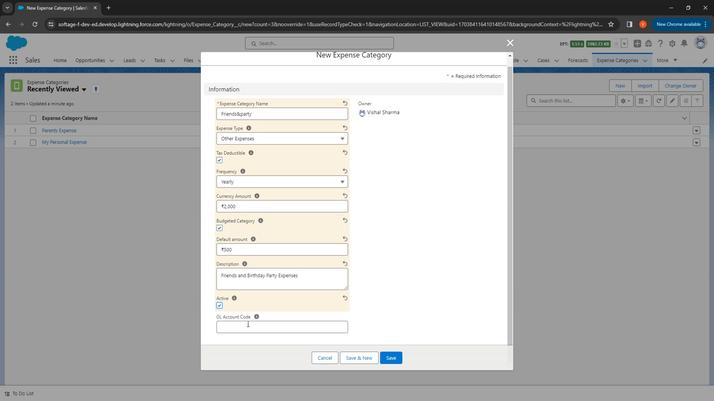 
Action: Mouse pressed left at (249, 324)
Screenshot: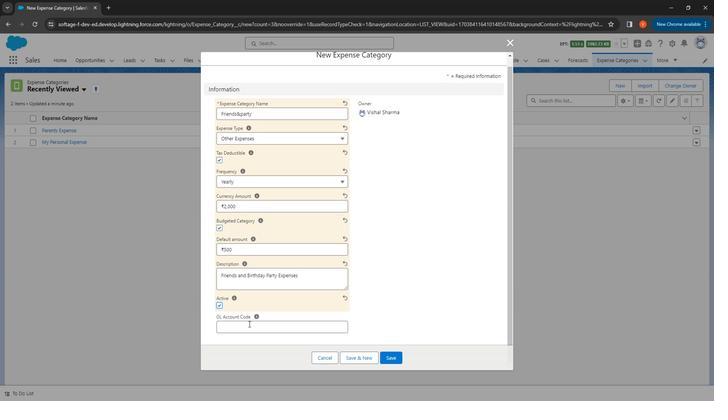 
Action: Mouse moved to (180, 5)
Screenshot: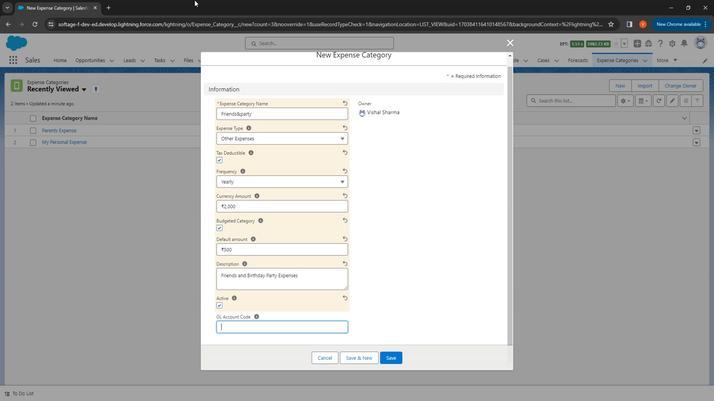 
Action: Key pressed 100
Screenshot: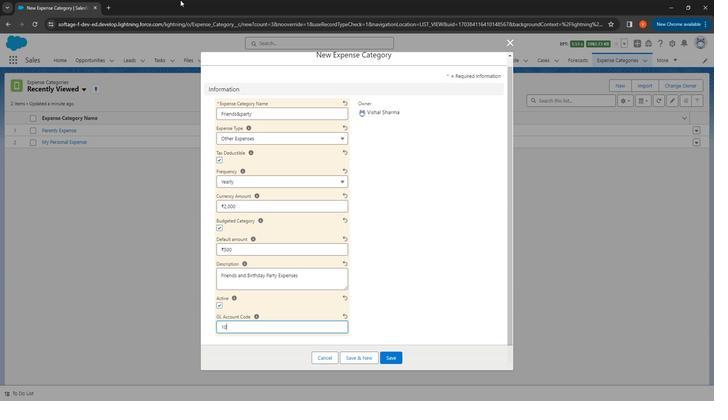 
Action: Mouse moved to (387, 357)
Screenshot: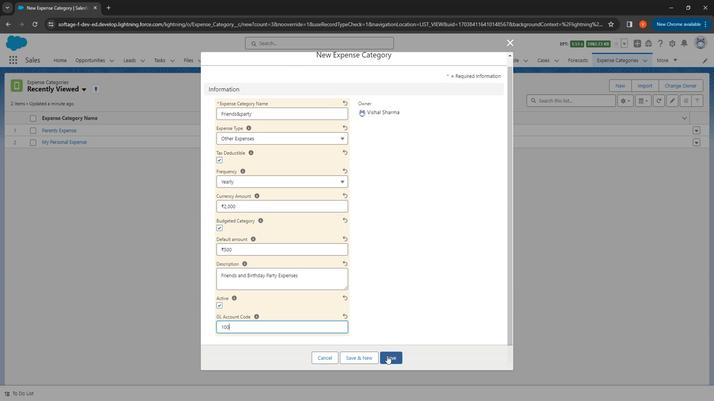 
Action: Mouse pressed left at (387, 357)
Screenshot: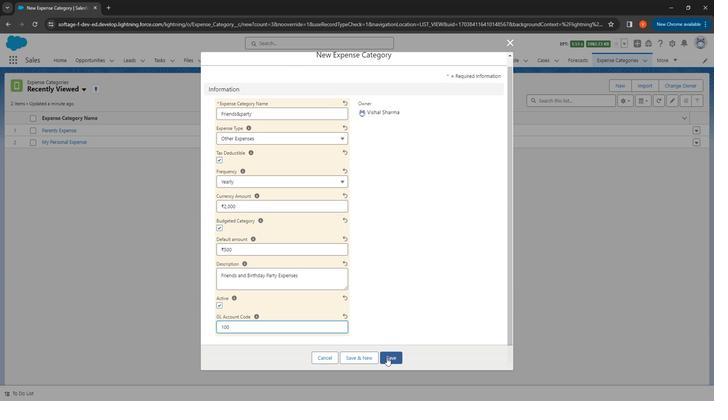 
Action: Mouse moved to (616, 65)
Screenshot: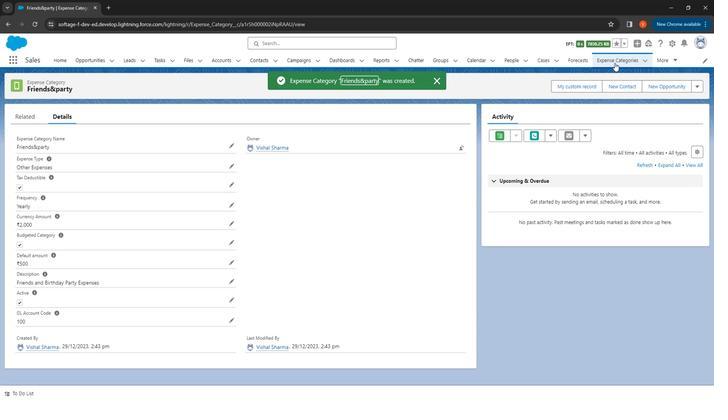 
Action: Mouse pressed left at (616, 65)
Screenshot: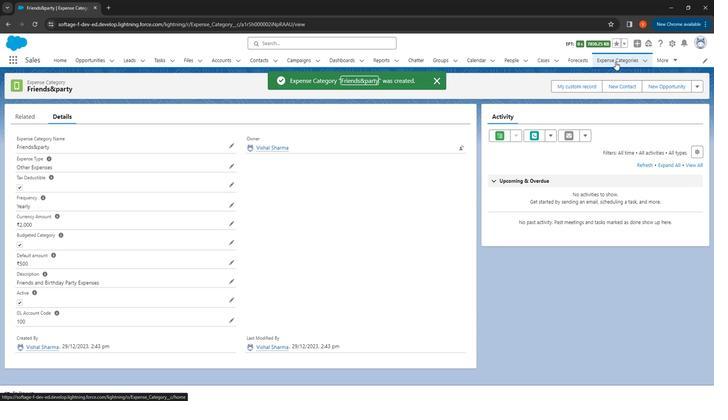
Action: Mouse moved to (268, 177)
Screenshot: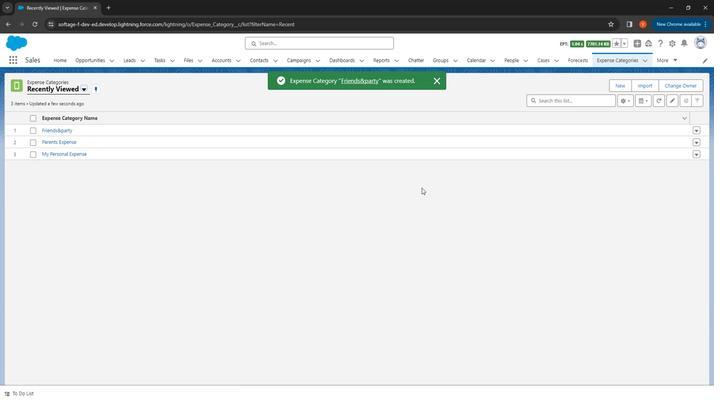 
